 Task: Add Attachment from computer to Card Card0000000057 in Board Board0000000015 in Workspace WS0000000005 in Trello. Add Cover Purple to Card Card0000000057 in Board Board0000000015 in Workspace WS0000000005 in Trello. Add "Move Card To …" Button titled Button0000000057 to "top" of the list "To Do" to Card Card0000000057 in Board Board0000000015 in Workspace WS0000000005 in Trello. Add Description DS0000000057 to Card Card0000000057 in Board Board0000000015 in Workspace WS0000000005 in Trello. Add Comment CM0000000057 to Card Card0000000057 in Board Board0000000015 in Workspace WS0000000005 in Trello
Action: Mouse moved to (857, 470)
Screenshot: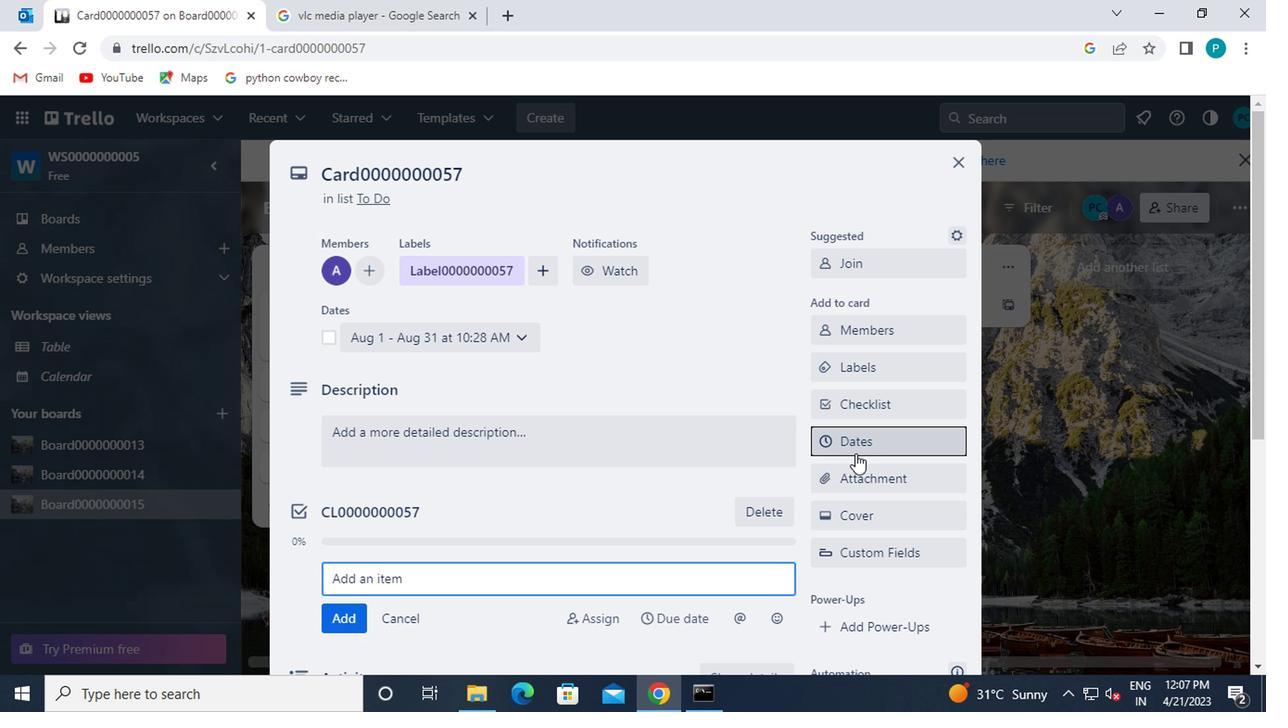 
Action: Mouse pressed left at (857, 470)
Screenshot: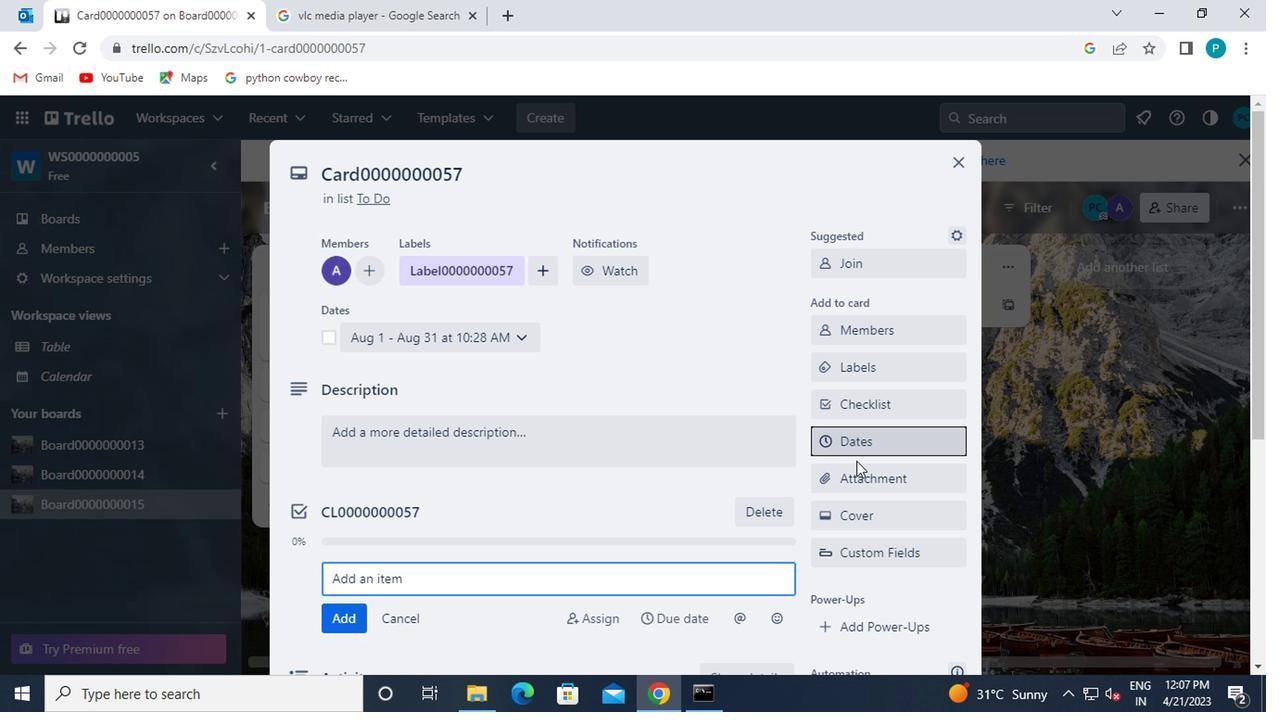 
Action: Mouse moved to (838, 201)
Screenshot: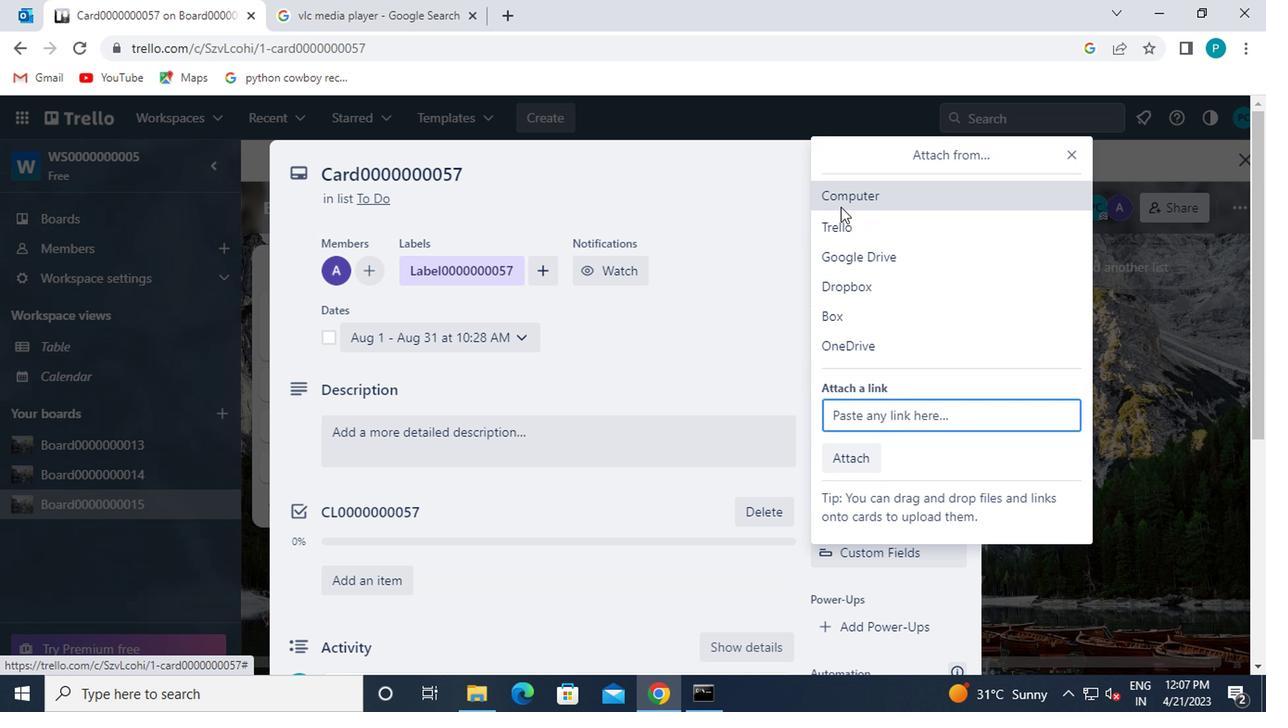 
Action: Mouse pressed left at (838, 201)
Screenshot: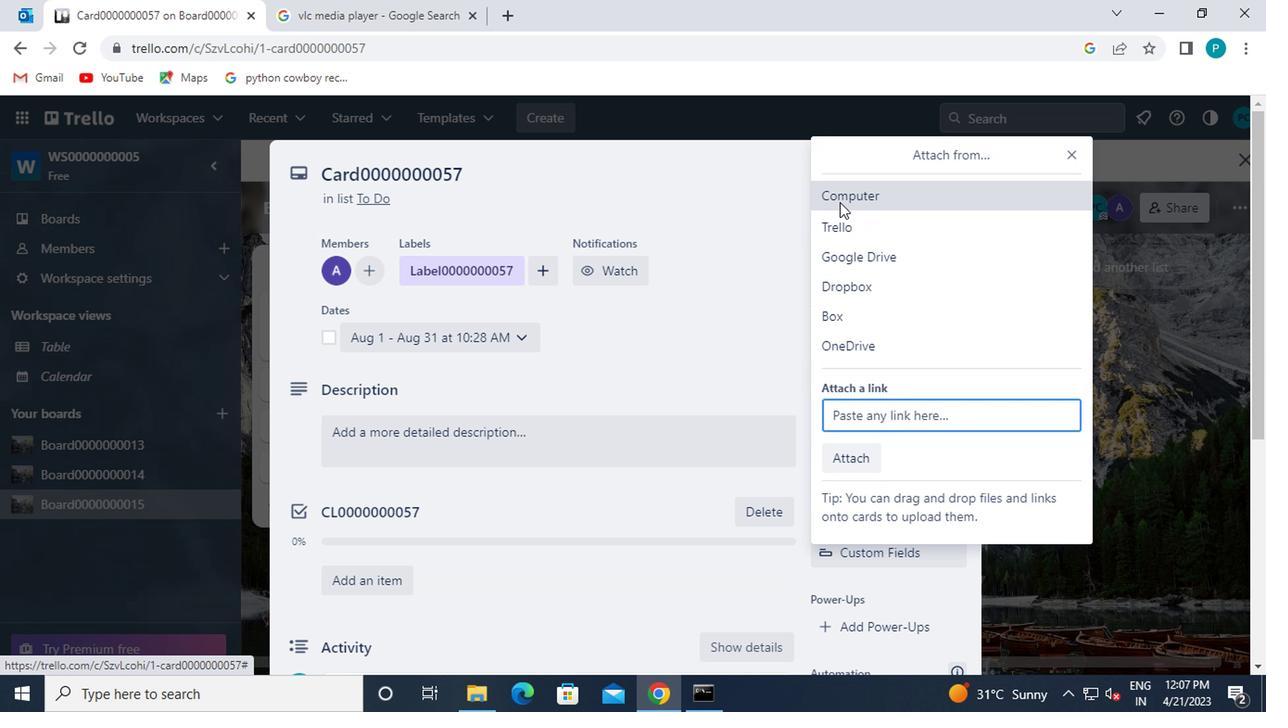 
Action: Mouse moved to (230, 138)
Screenshot: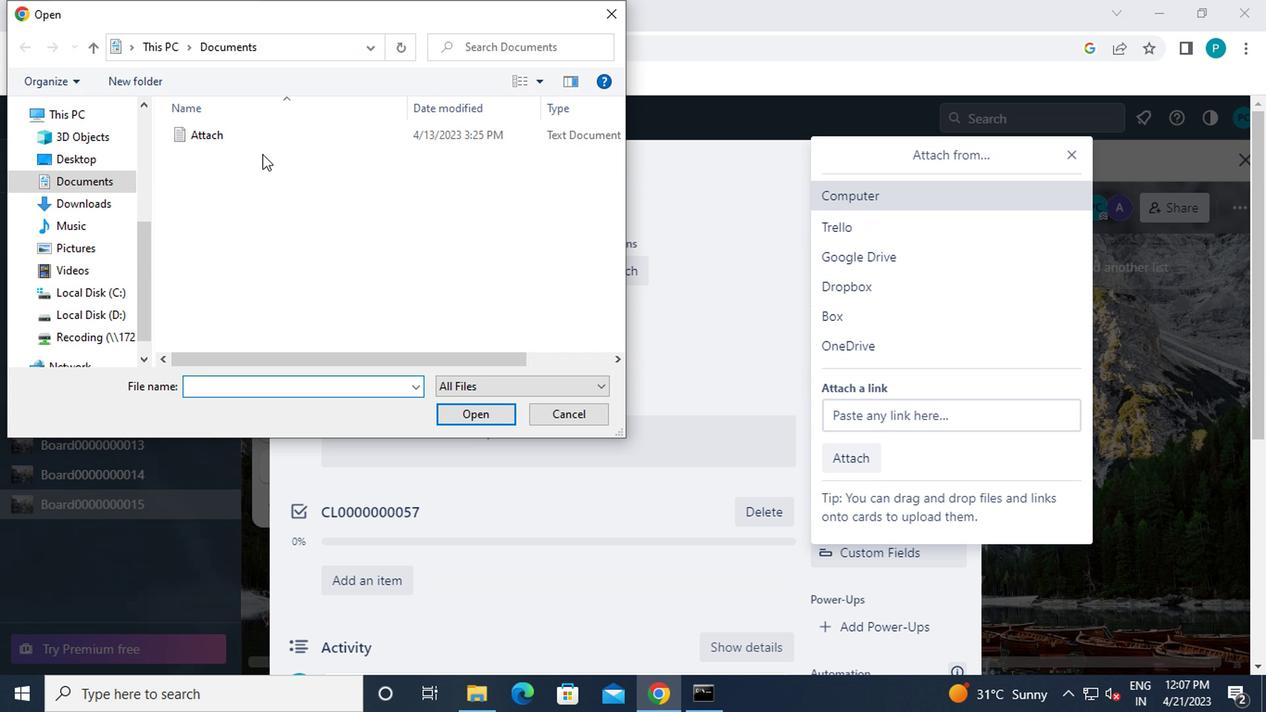 
Action: Mouse pressed left at (230, 138)
Screenshot: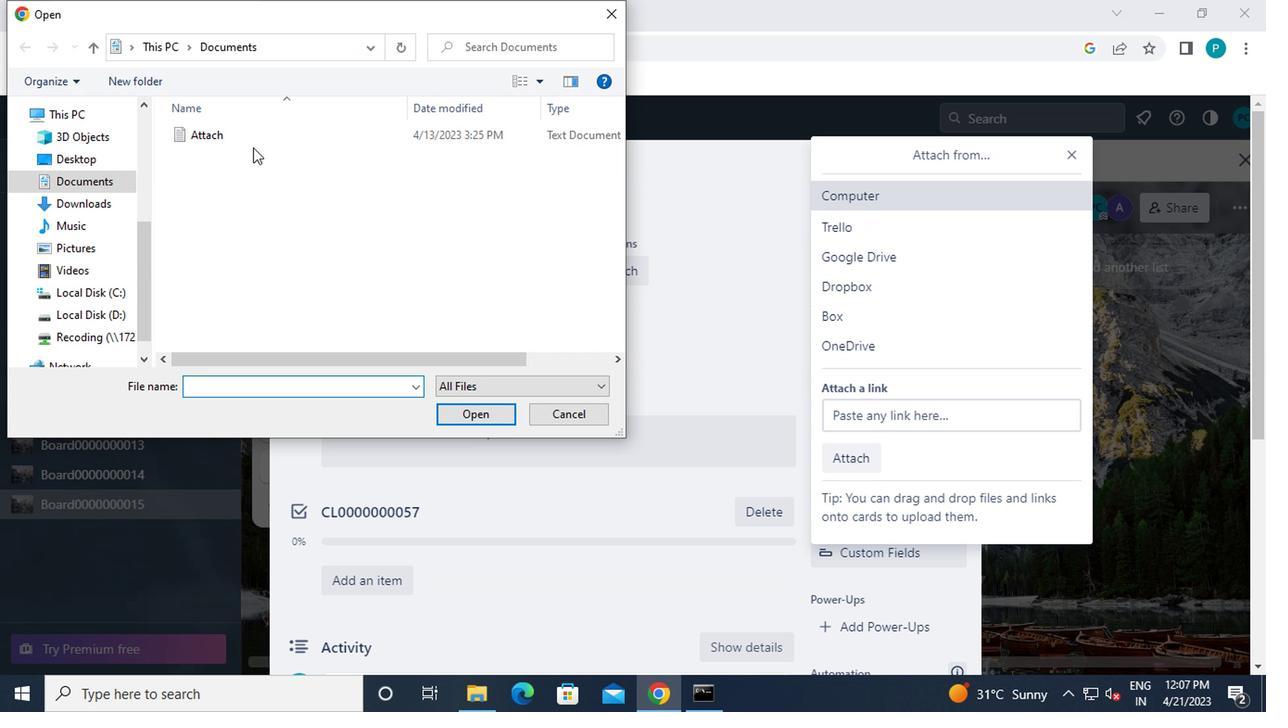 
Action: Mouse moved to (470, 423)
Screenshot: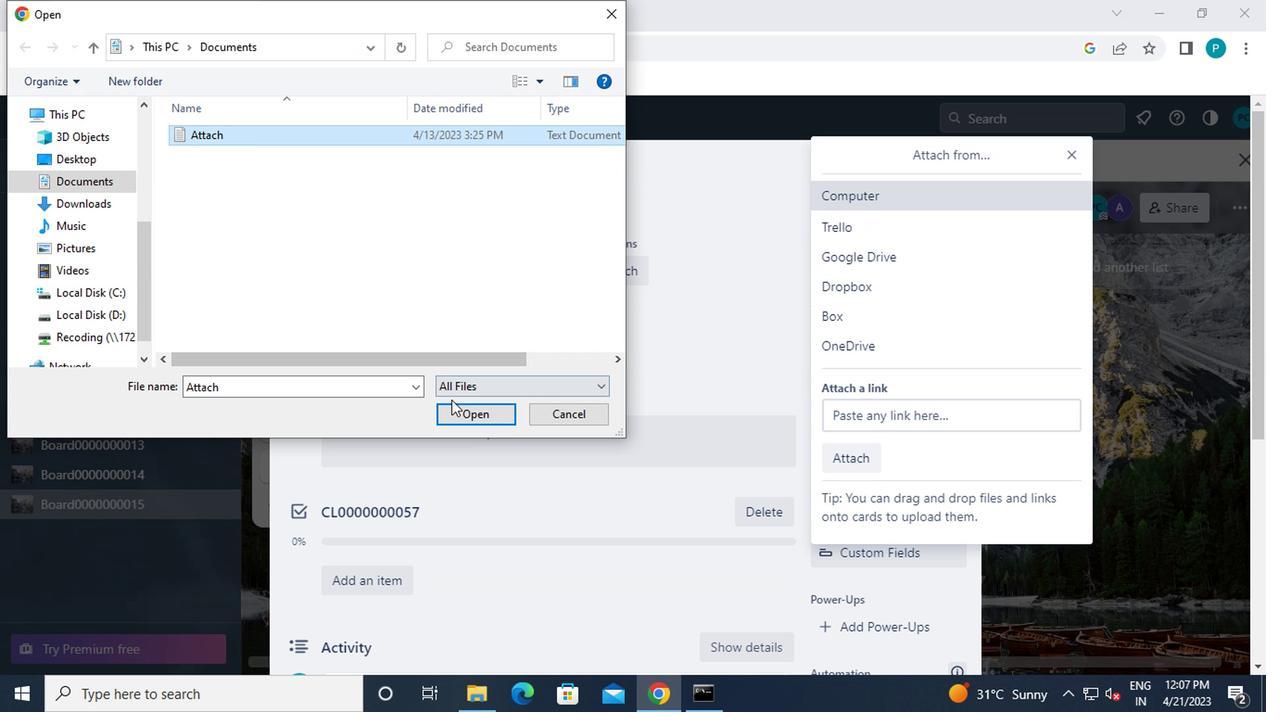 
Action: Mouse pressed left at (470, 423)
Screenshot: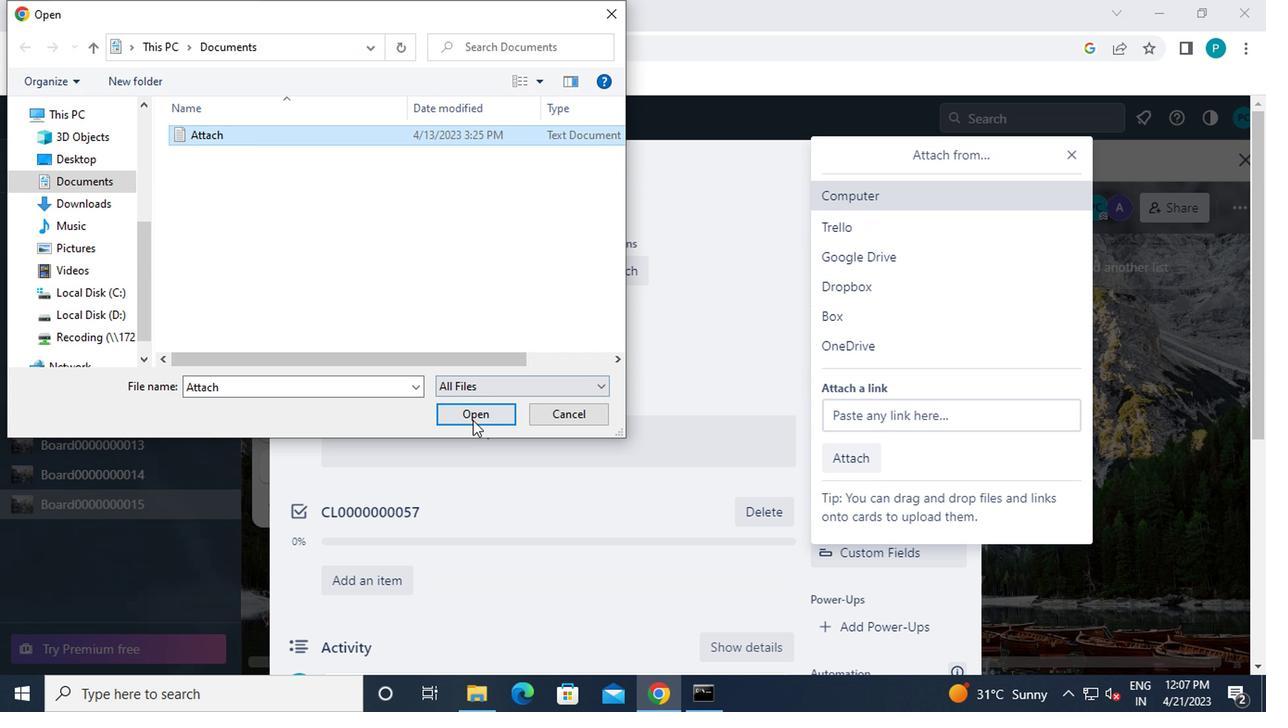 
Action: Mouse moved to (734, 439)
Screenshot: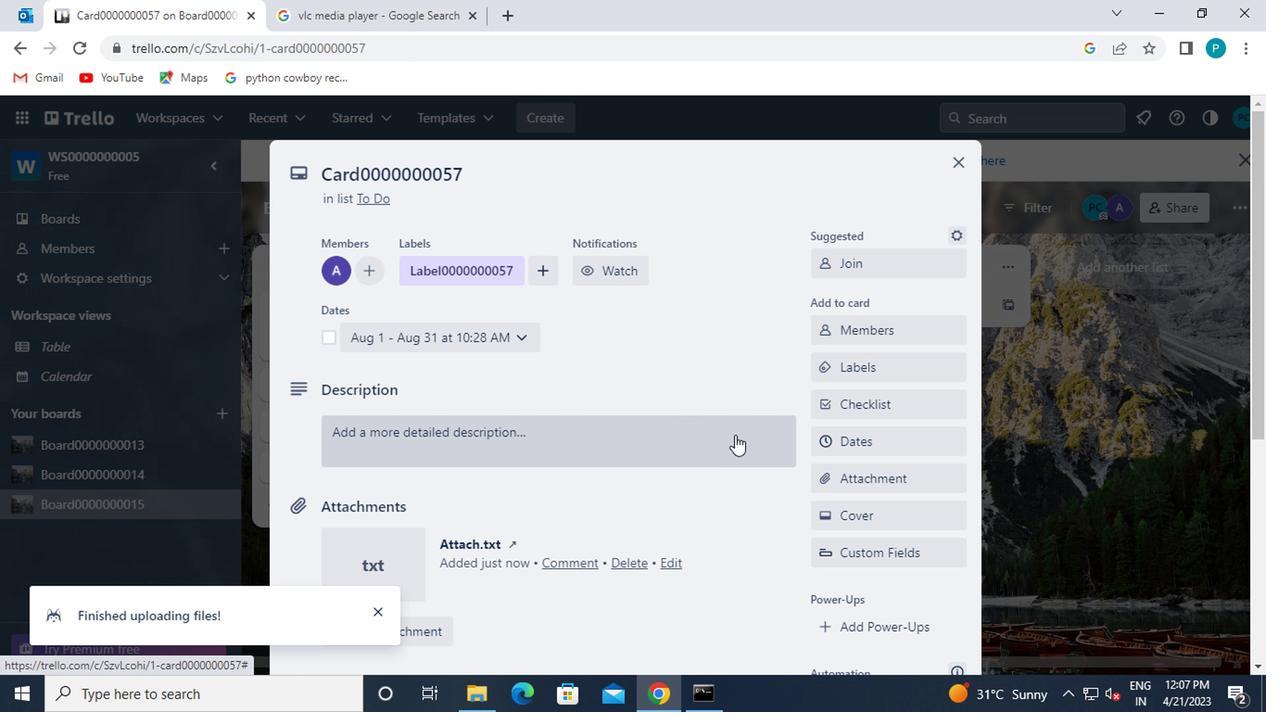 
Action: Mouse scrolled (734, 438) with delta (0, 0)
Screenshot: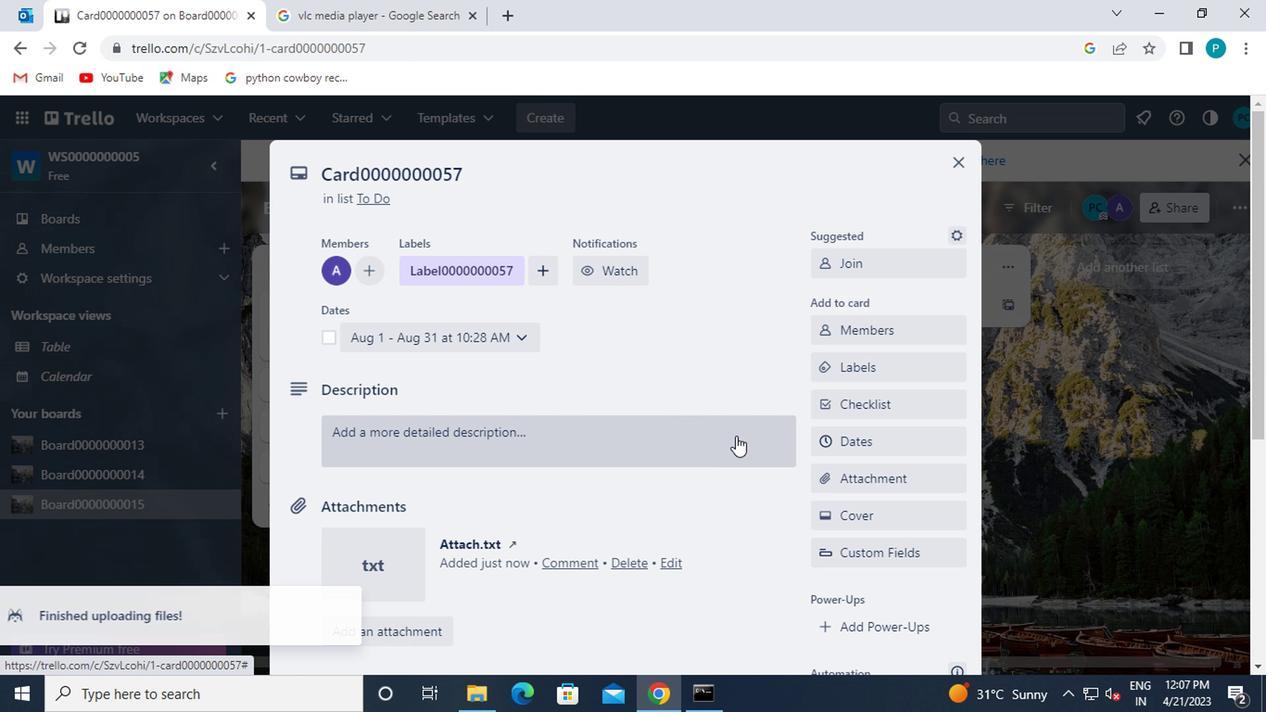 
Action: Mouse moved to (845, 411)
Screenshot: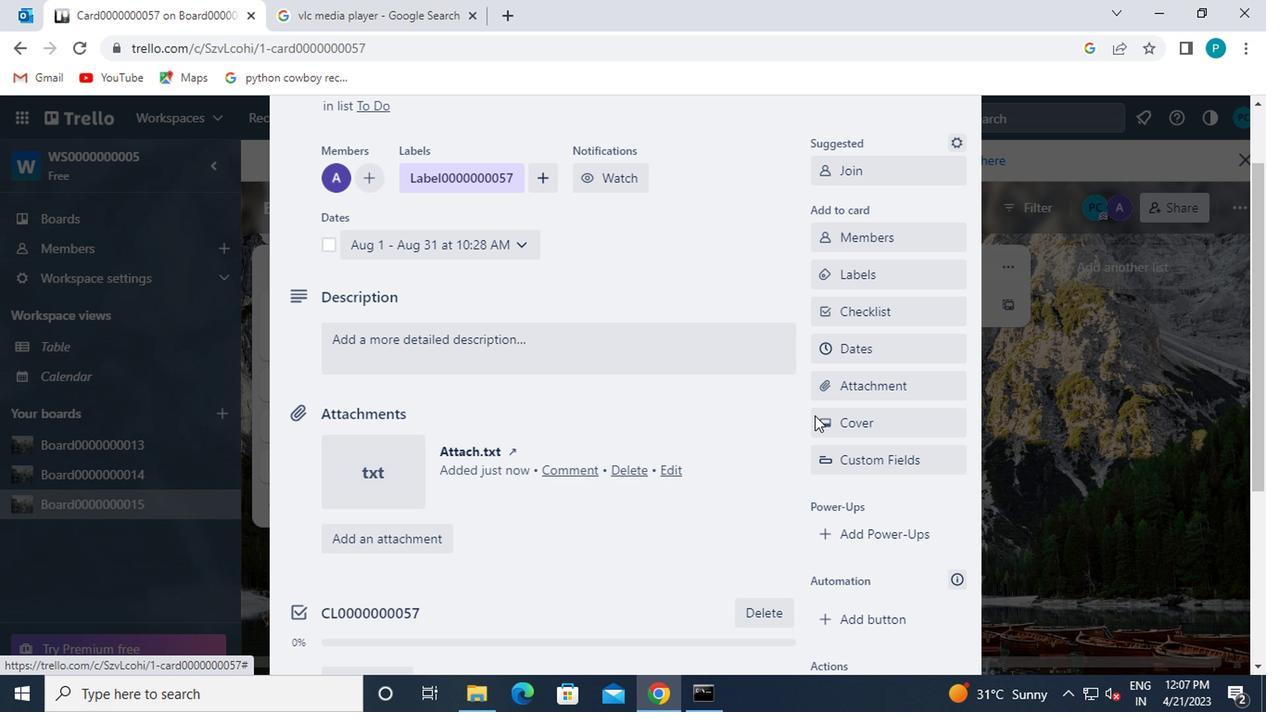 
Action: Mouse pressed left at (845, 411)
Screenshot: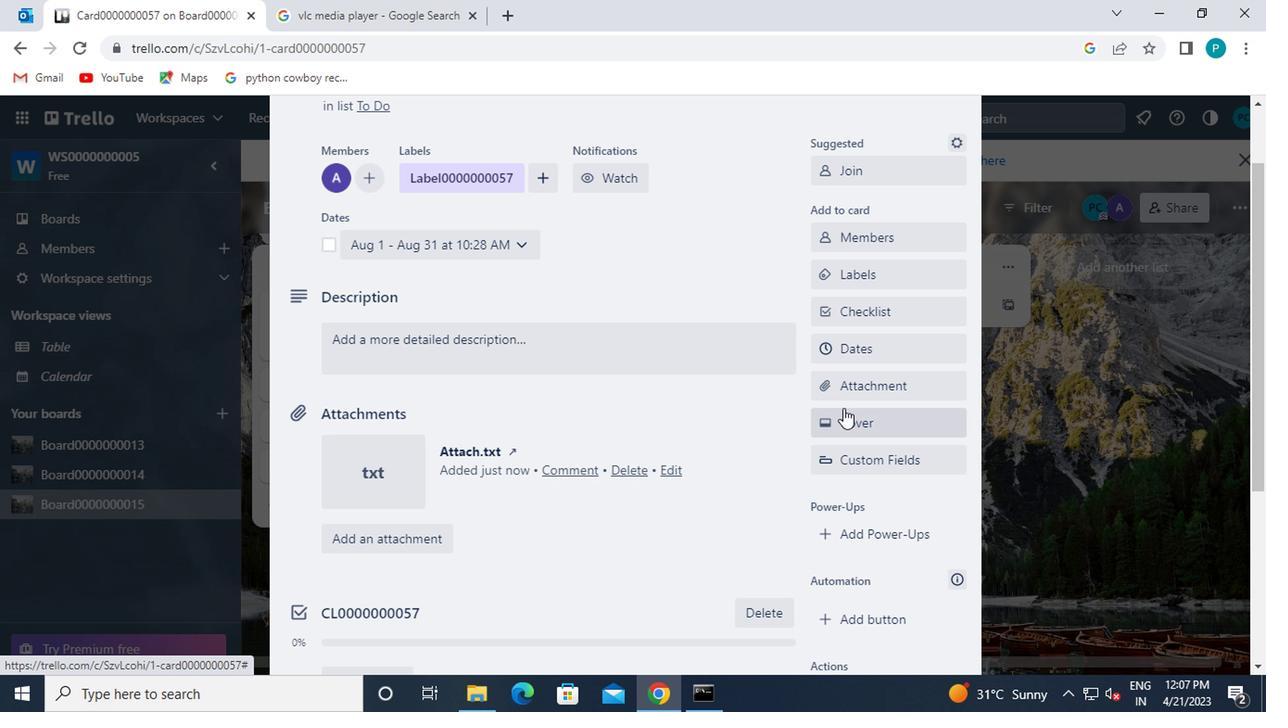 
Action: Mouse moved to (1054, 329)
Screenshot: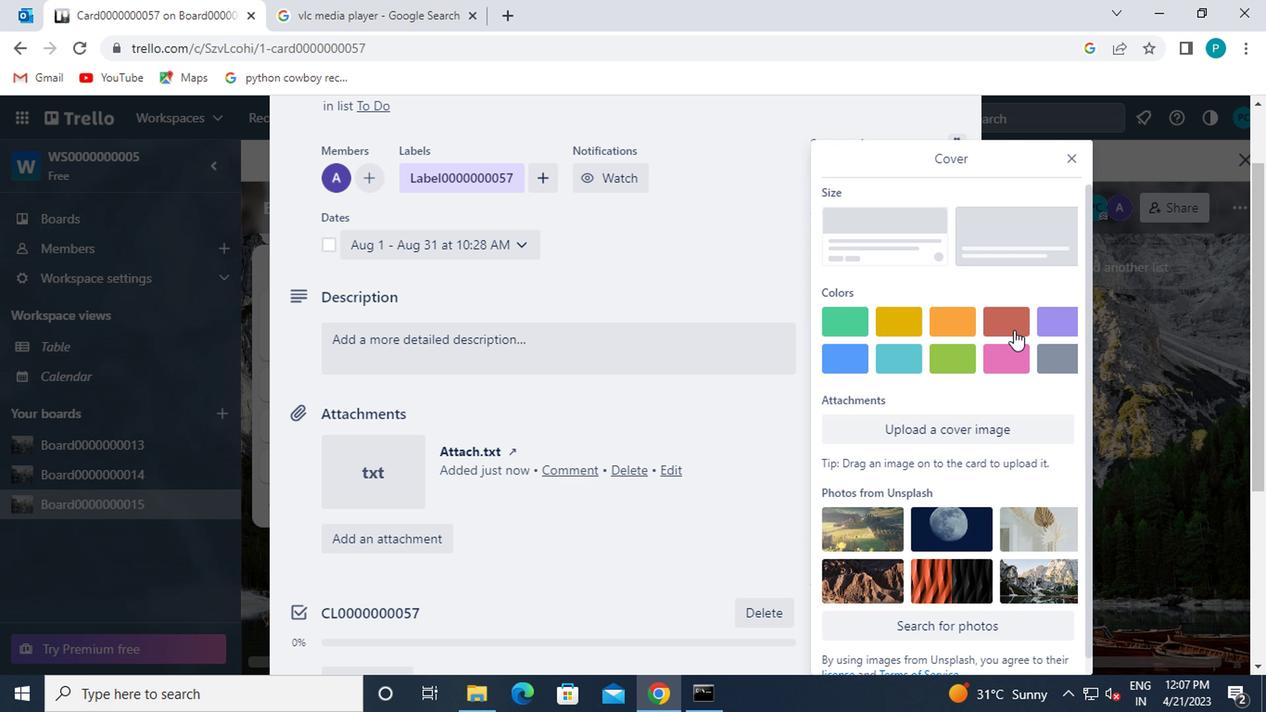 
Action: Mouse pressed left at (1054, 329)
Screenshot: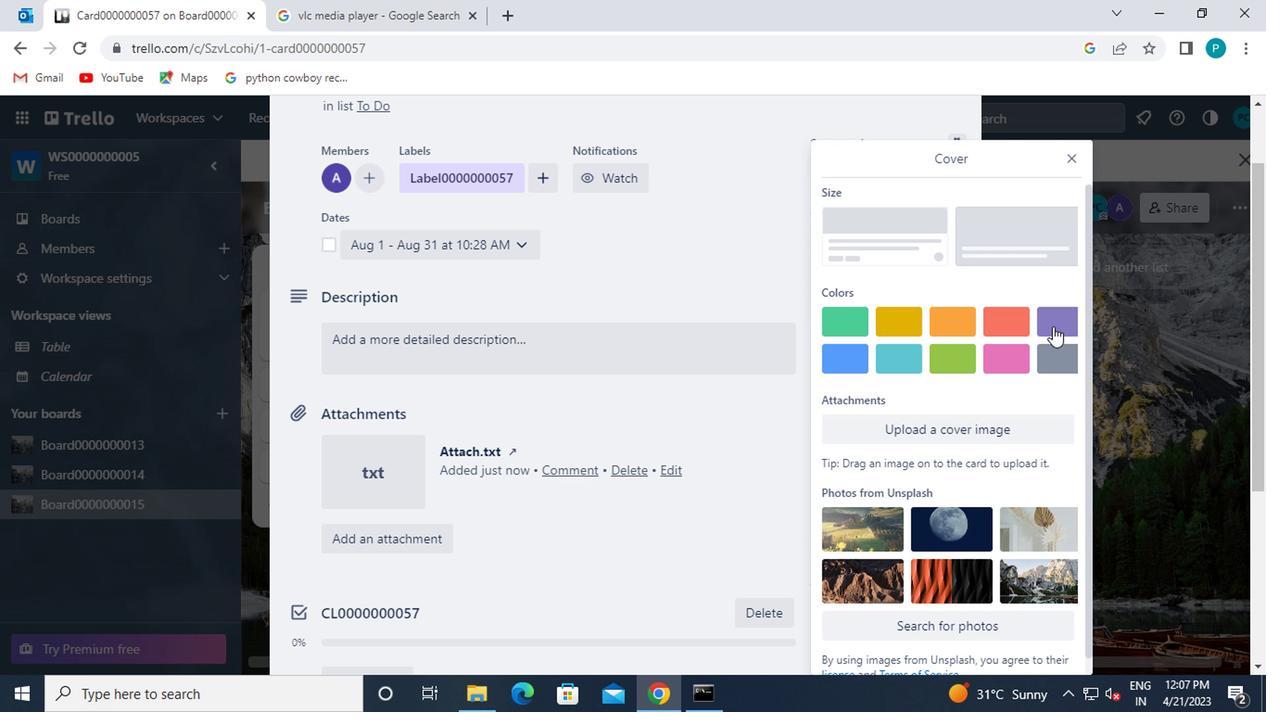 
Action: Mouse moved to (1075, 161)
Screenshot: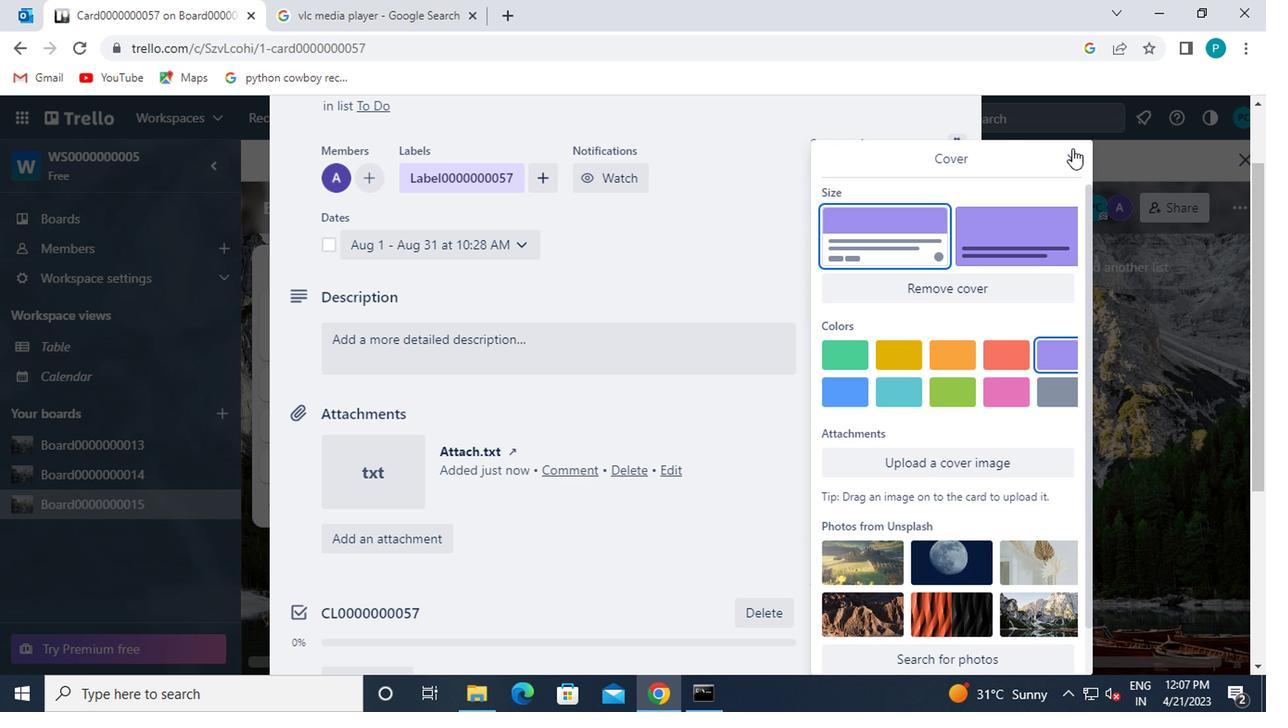 
Action: Mouse pressed left at (1075, 161)
Screenshot: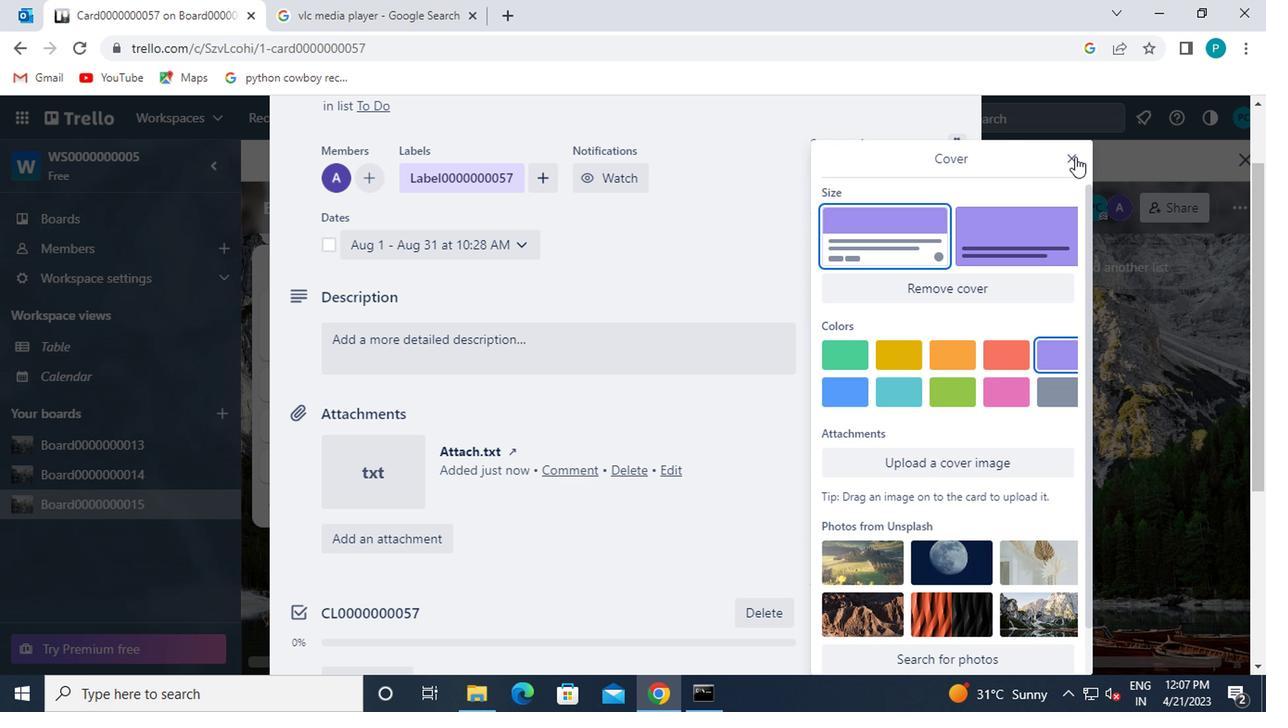 
Action: Mouse moved to (997, 324)
Screenshot: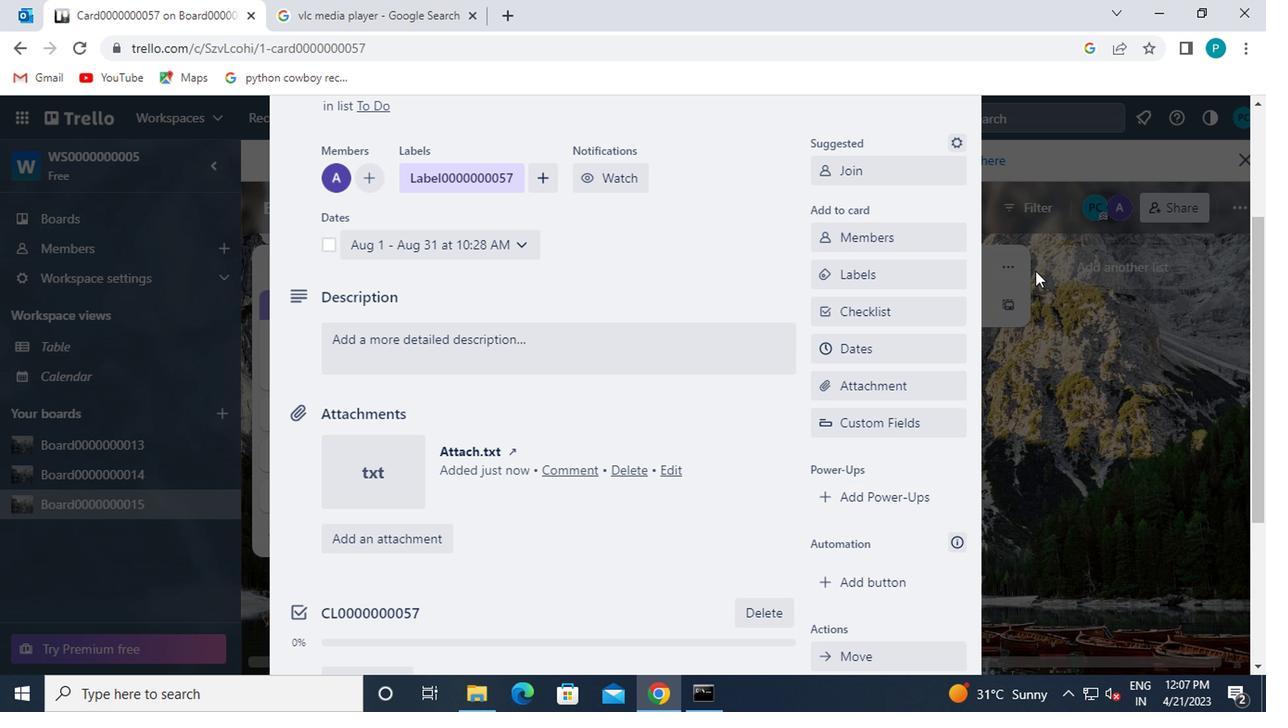 
Action: Mouse scrolled (997, 324) with delta (0, 0)
Screenshot: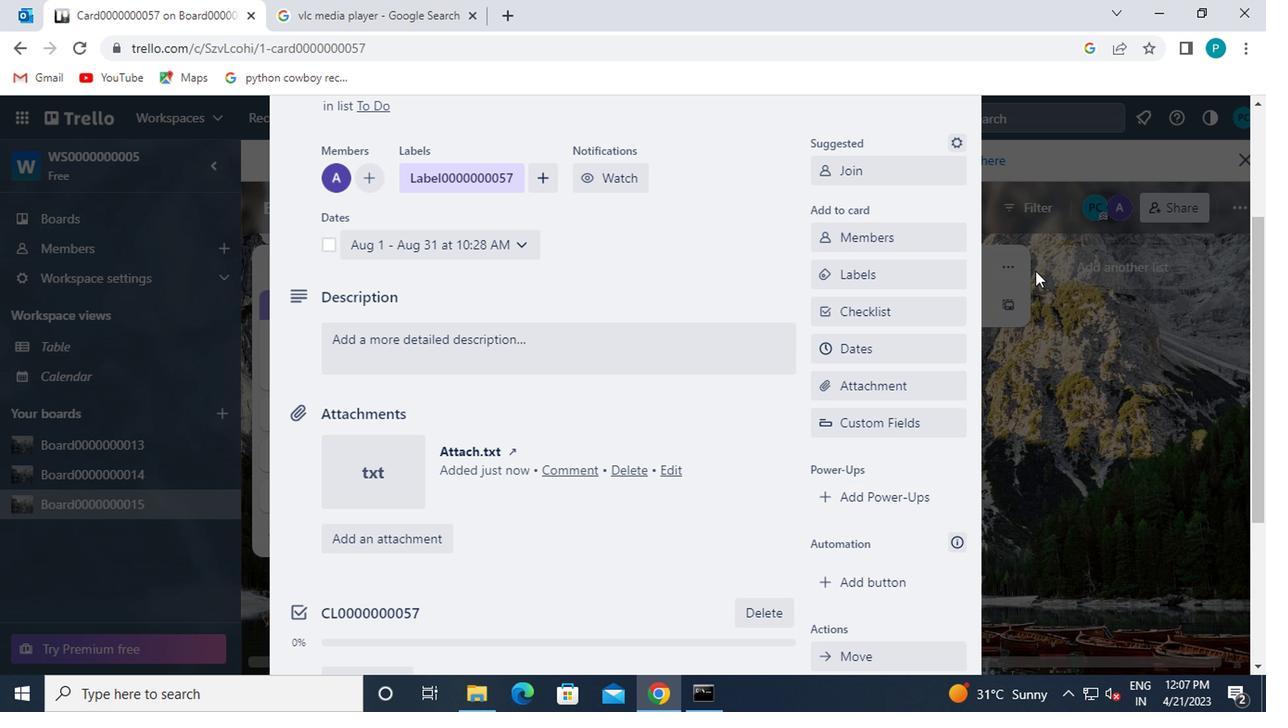 
Action: Mouse moved to (779, 351)
Screenshot: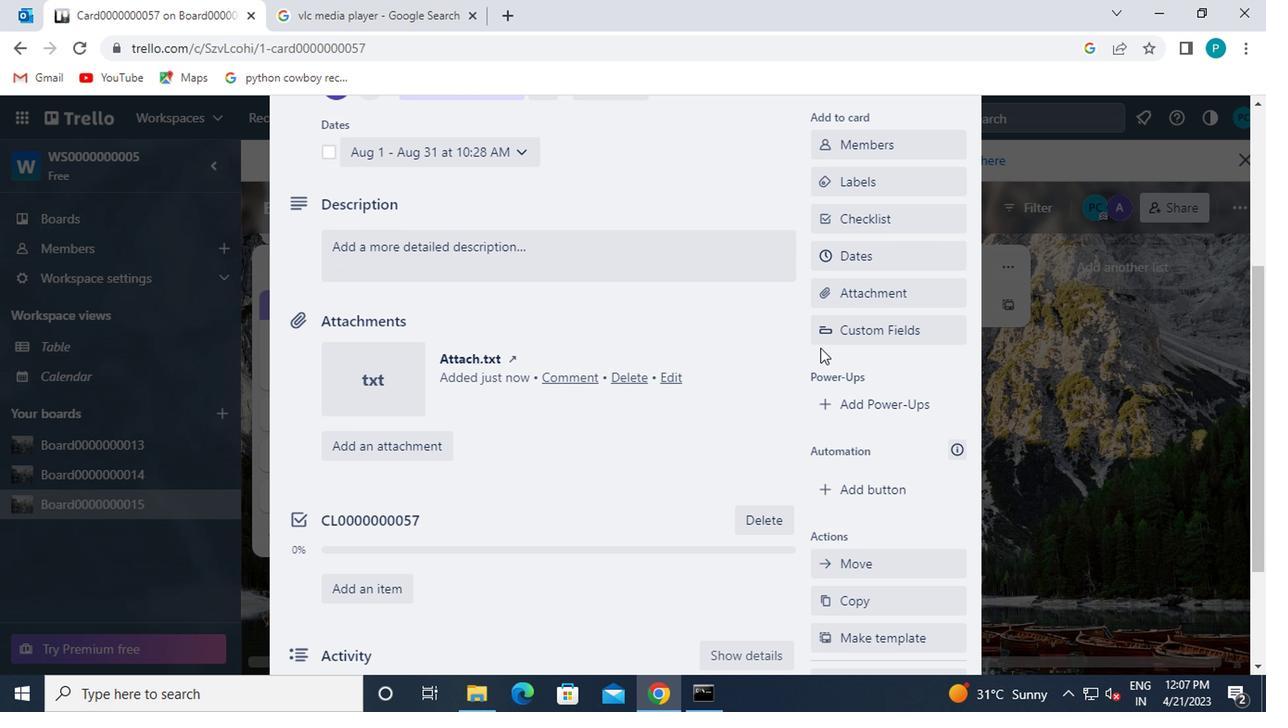 
Action: Mouse scrolled (779, 349) with delta (0, -1)
Screenshot: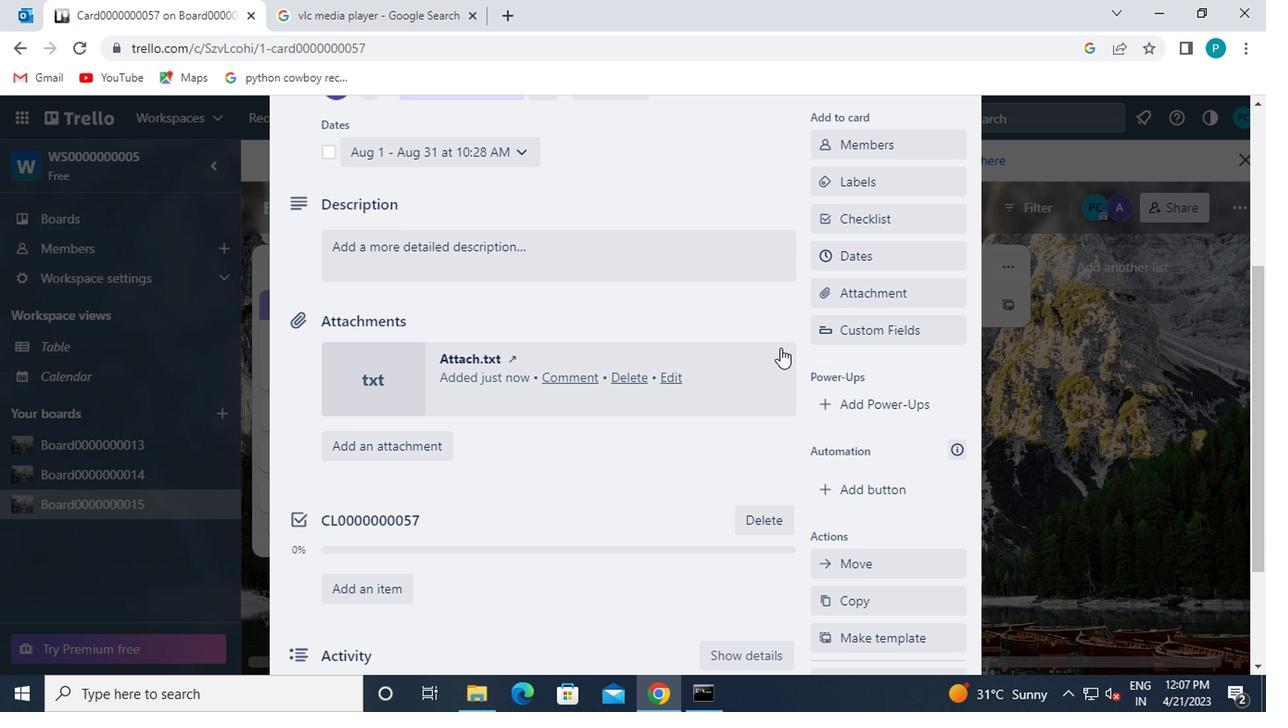 
Action: Mouse moved to (845, 395)
Screenshot: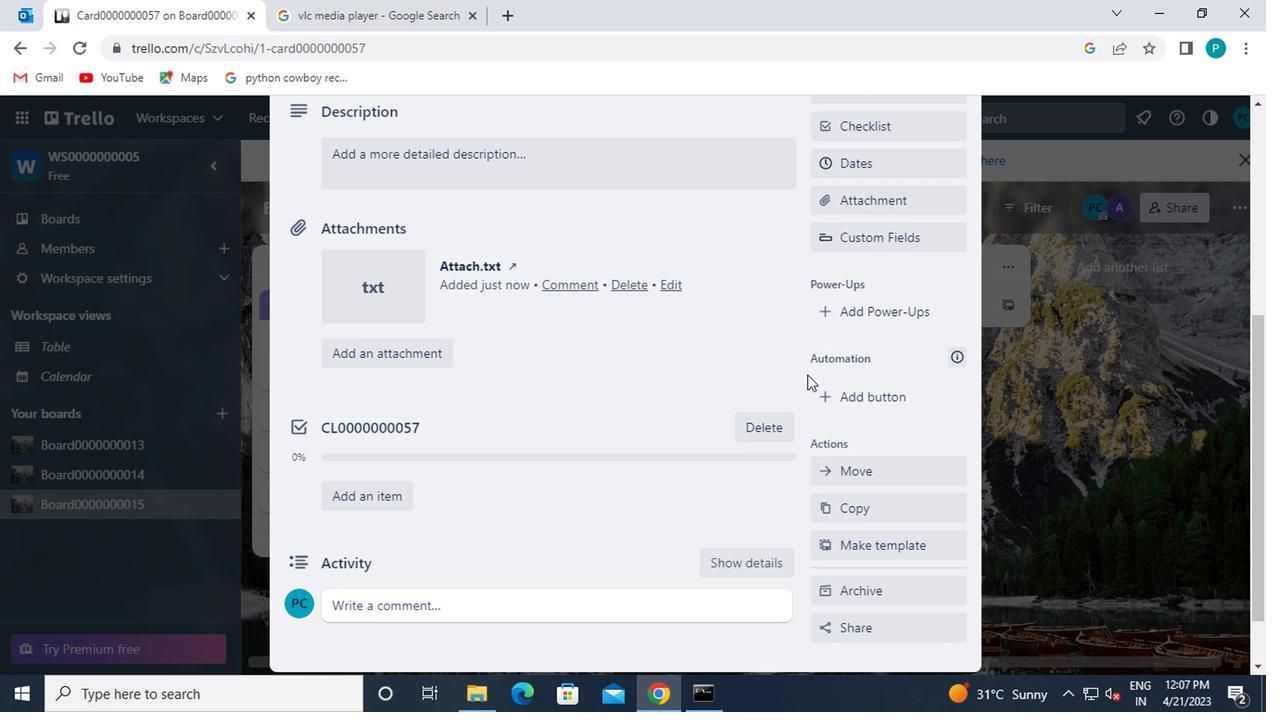 
Action: Mouse pressed left at (845, 395)
Screenshot: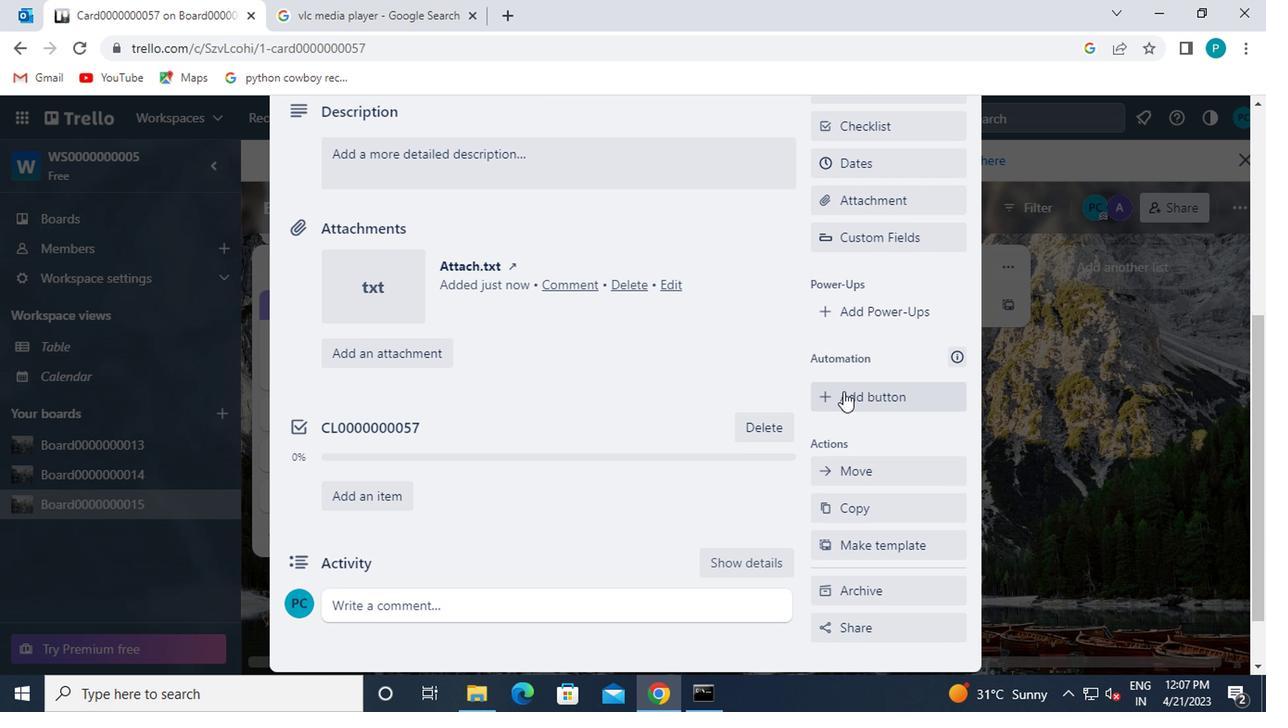 
Action: Mouse moved to (863, 234)
Screenshot: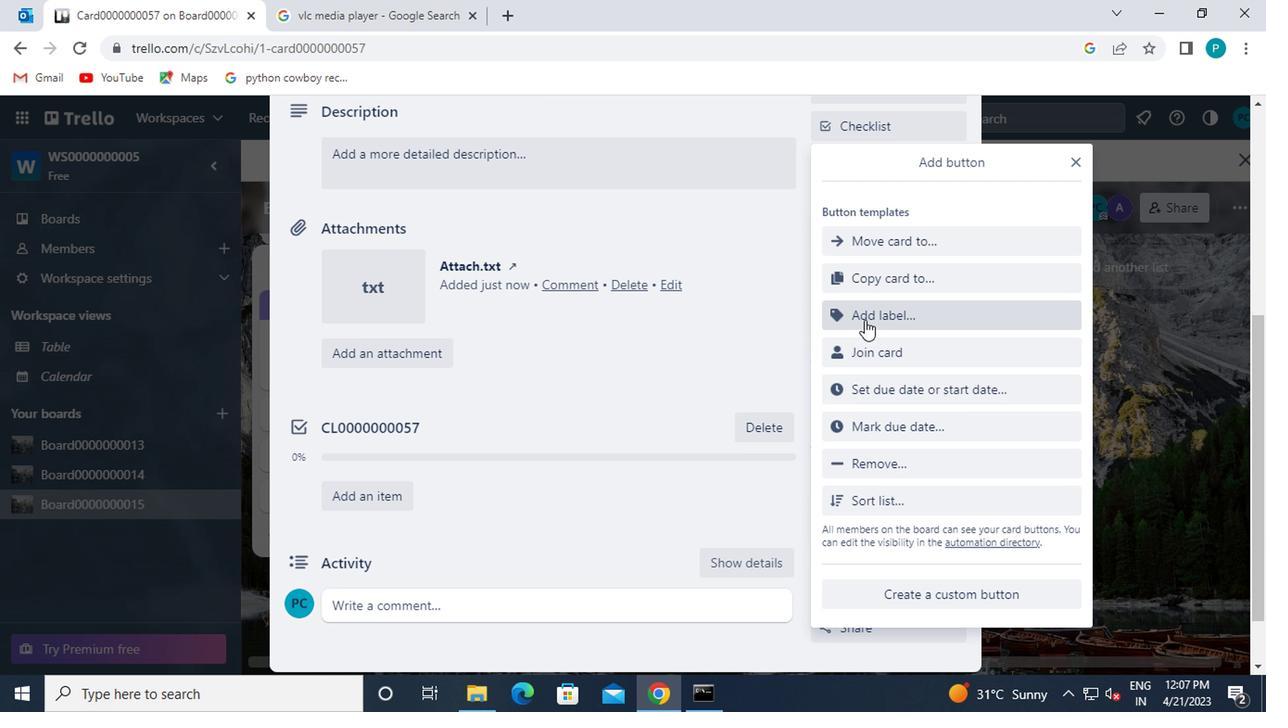 
Action: Mouse pressed left at (863, 234)
Screenshot: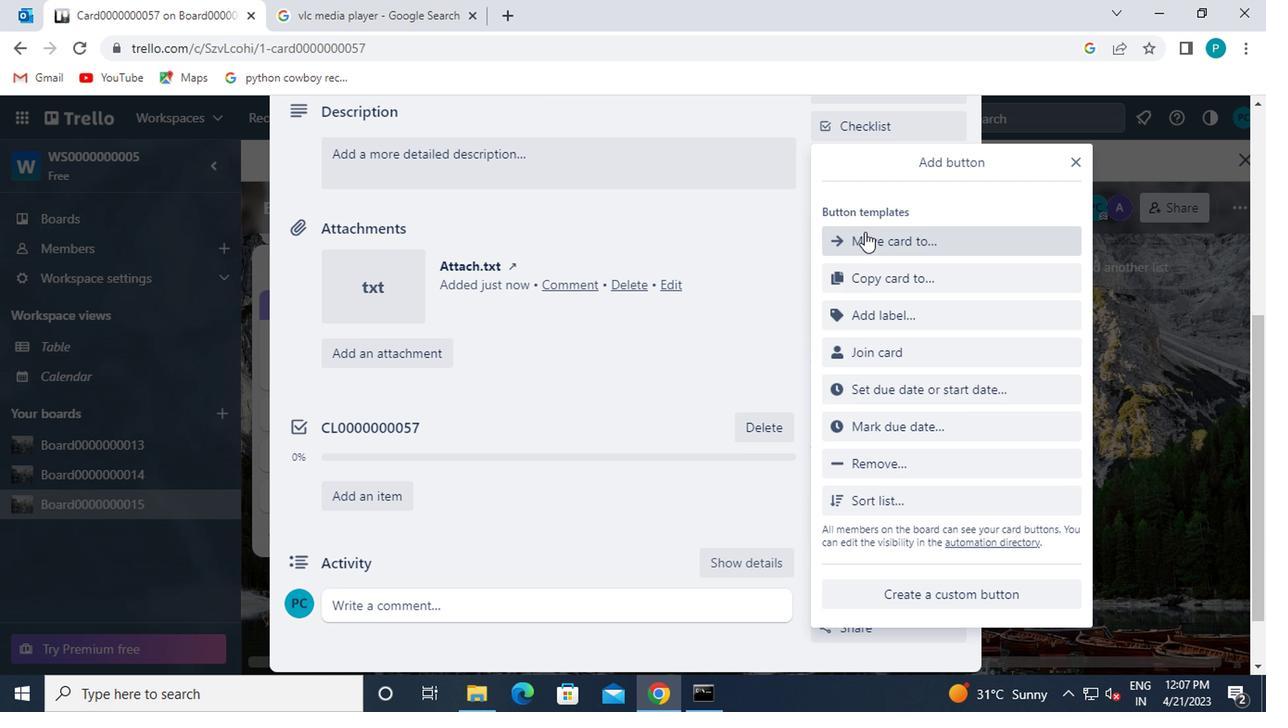 
Action: Mouse moved to (904, 234)
Screenshot: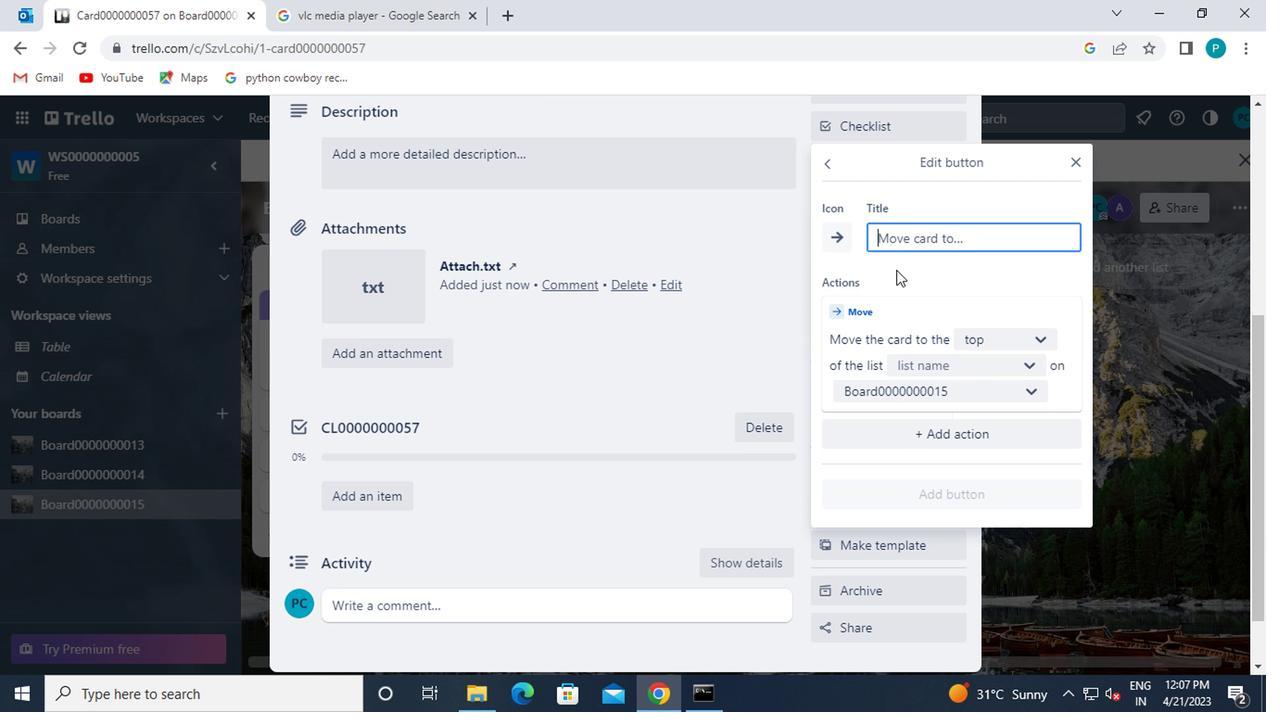 
Action: Mouse pressed left at (904, 234)
Screenshot: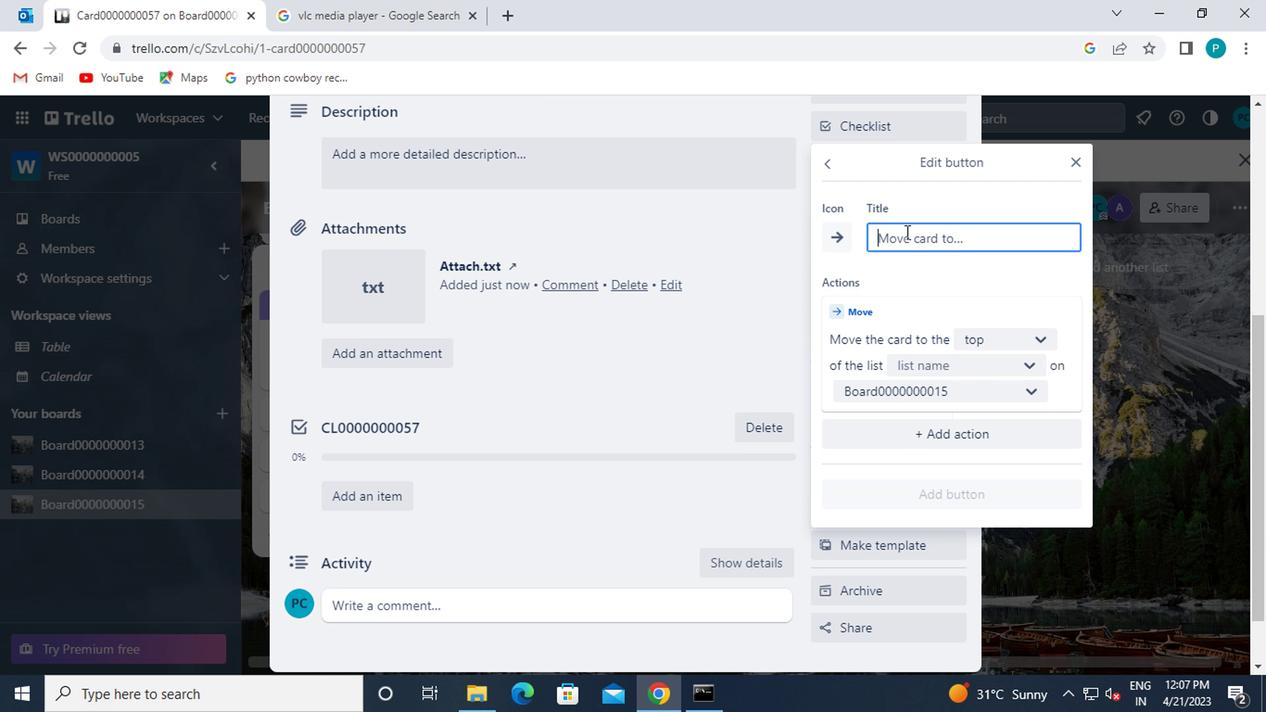 
Action: Mouse moved to (905, 232)
Screenshot: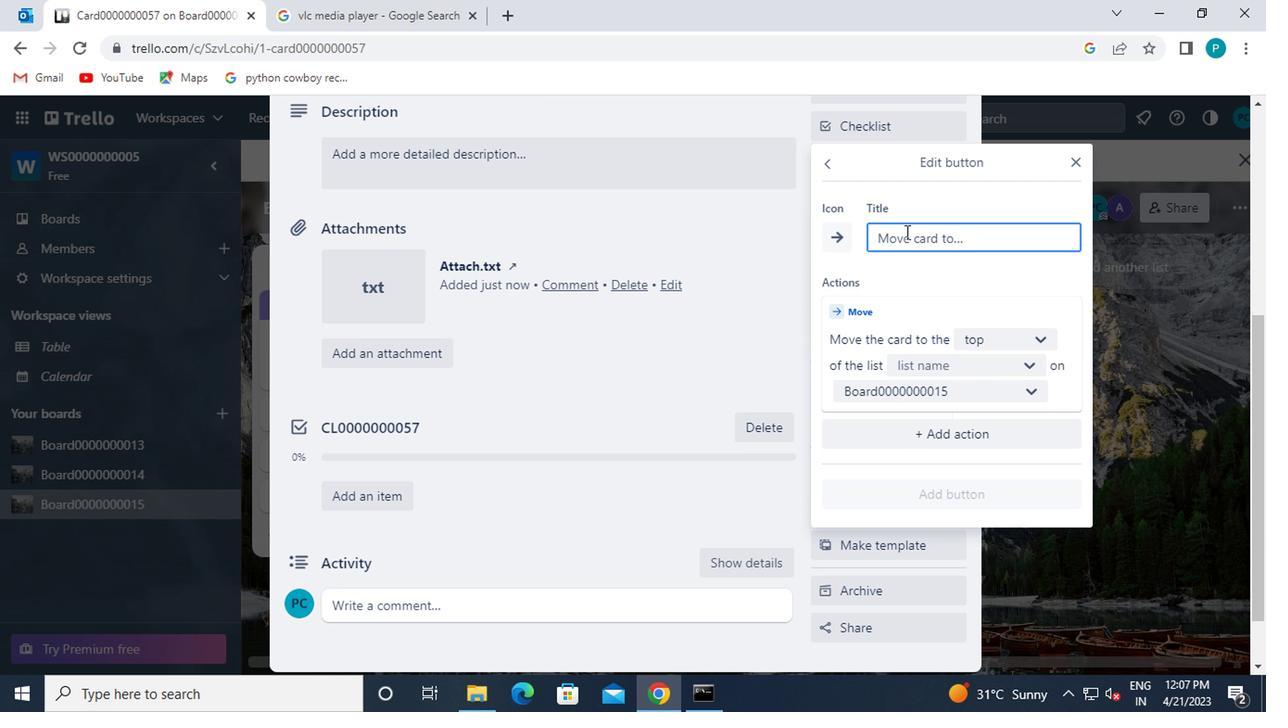 
Action: Key pressed b<Key.caps_lock>utton0000000057
Screenshot: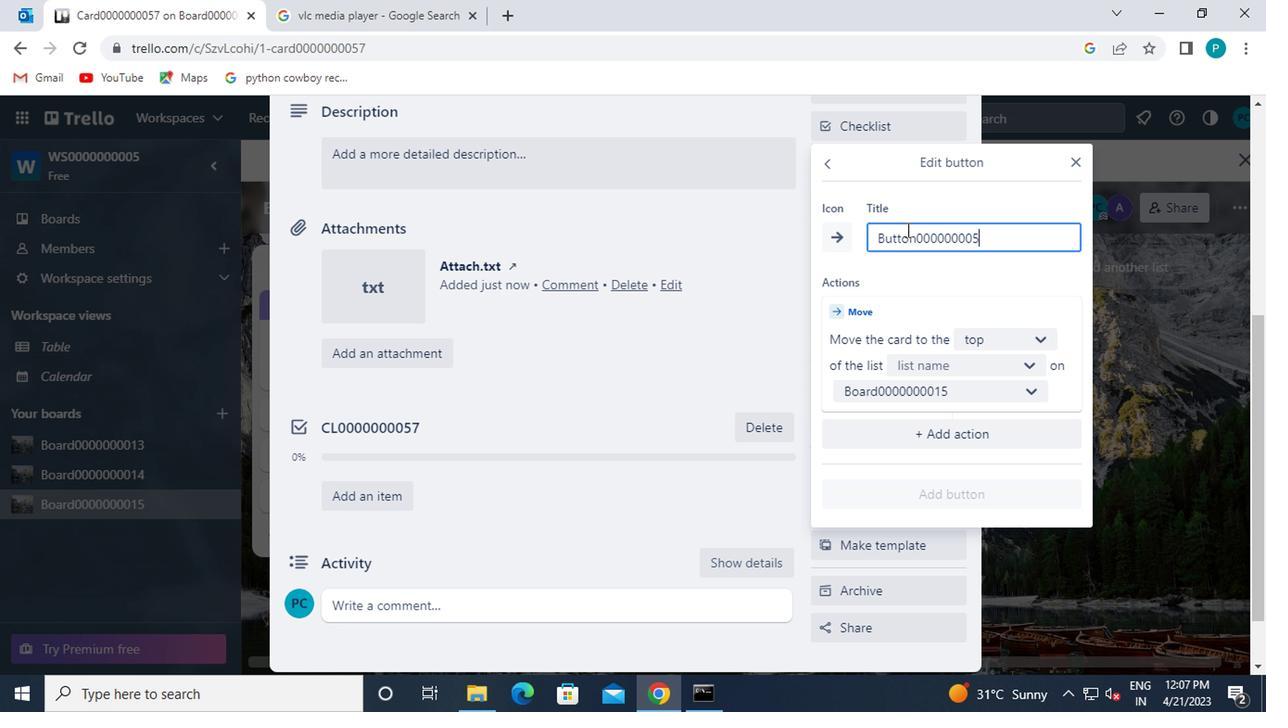 
Action: Mouse moved to (973, 351)
Screenshot: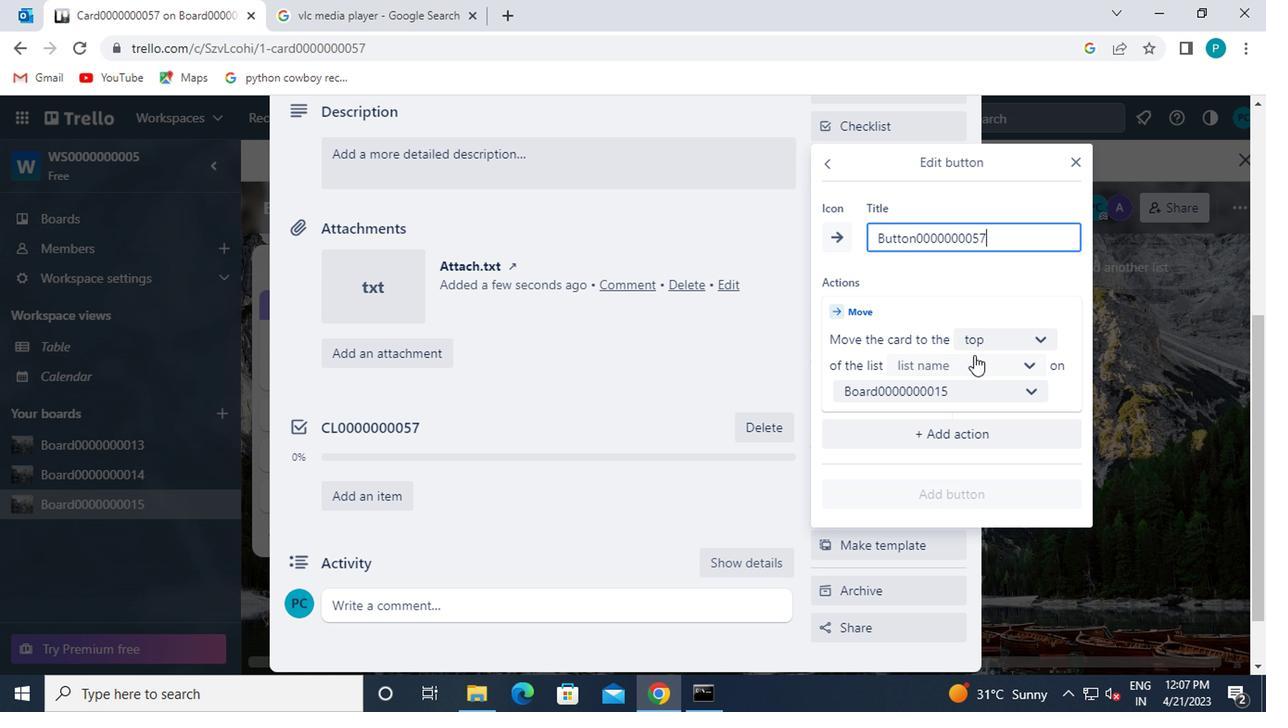 
Action: Mouse pressed left at (973, 351)
Screenshot: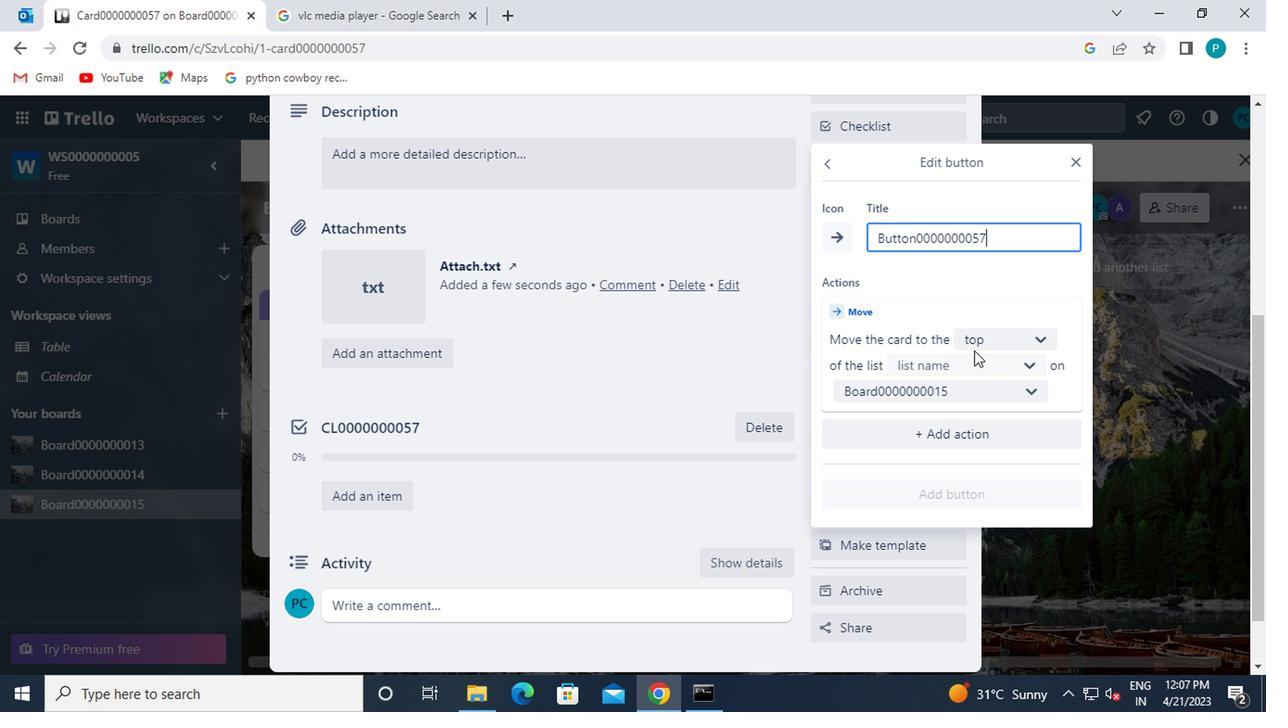 
Action: Mouse moved to (984, 376)
Screenshot: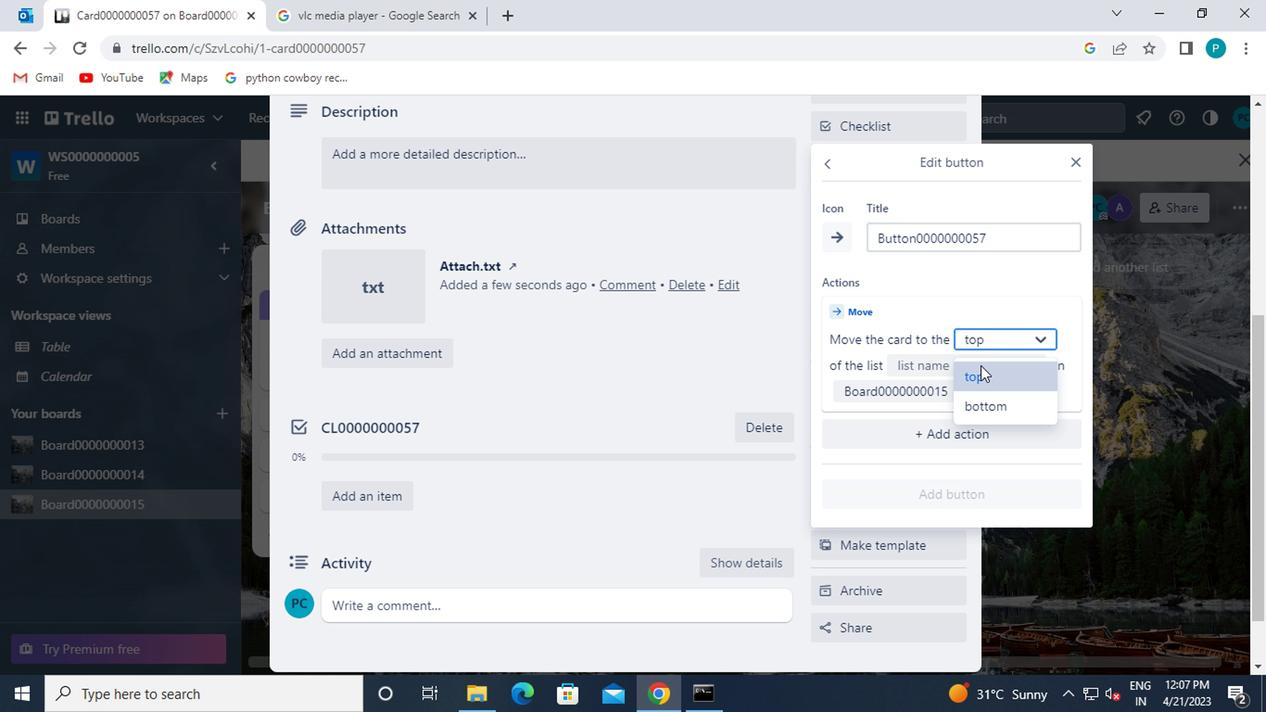 
Action: Mouse pressed left at (984, 376)
Screenshot: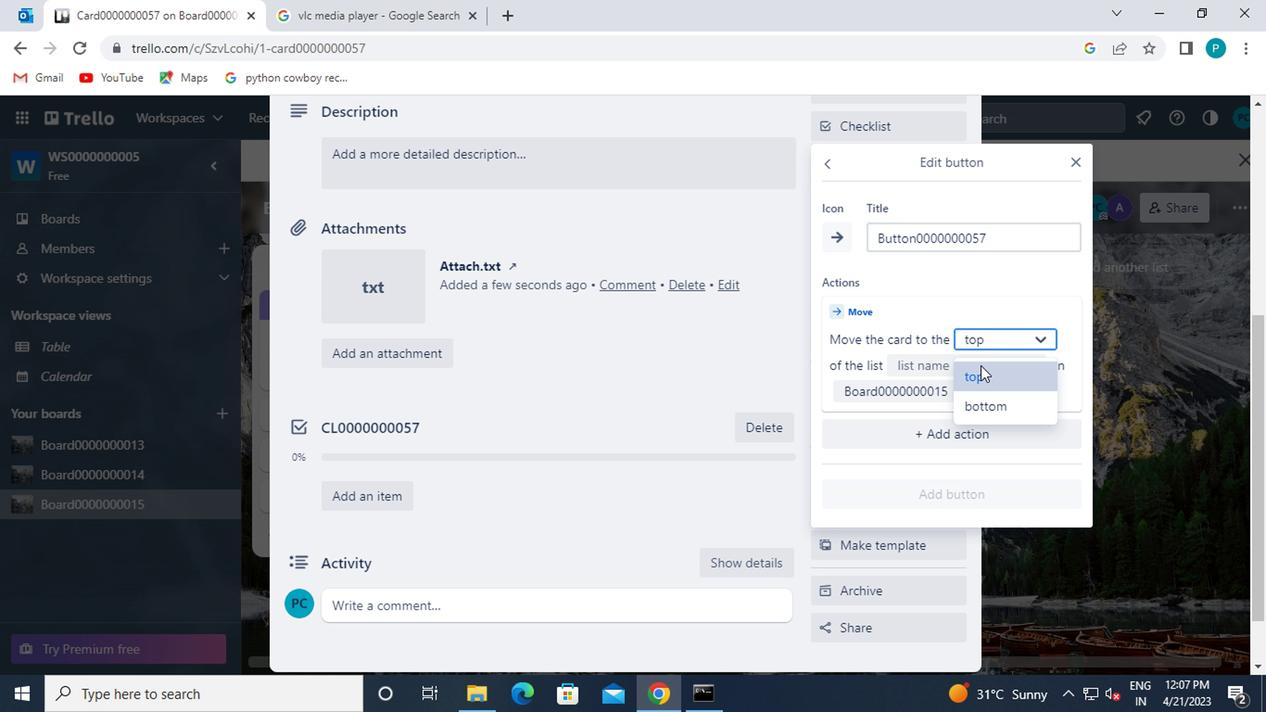 
Action: Mouse moved to (950, 366)
Screenshot: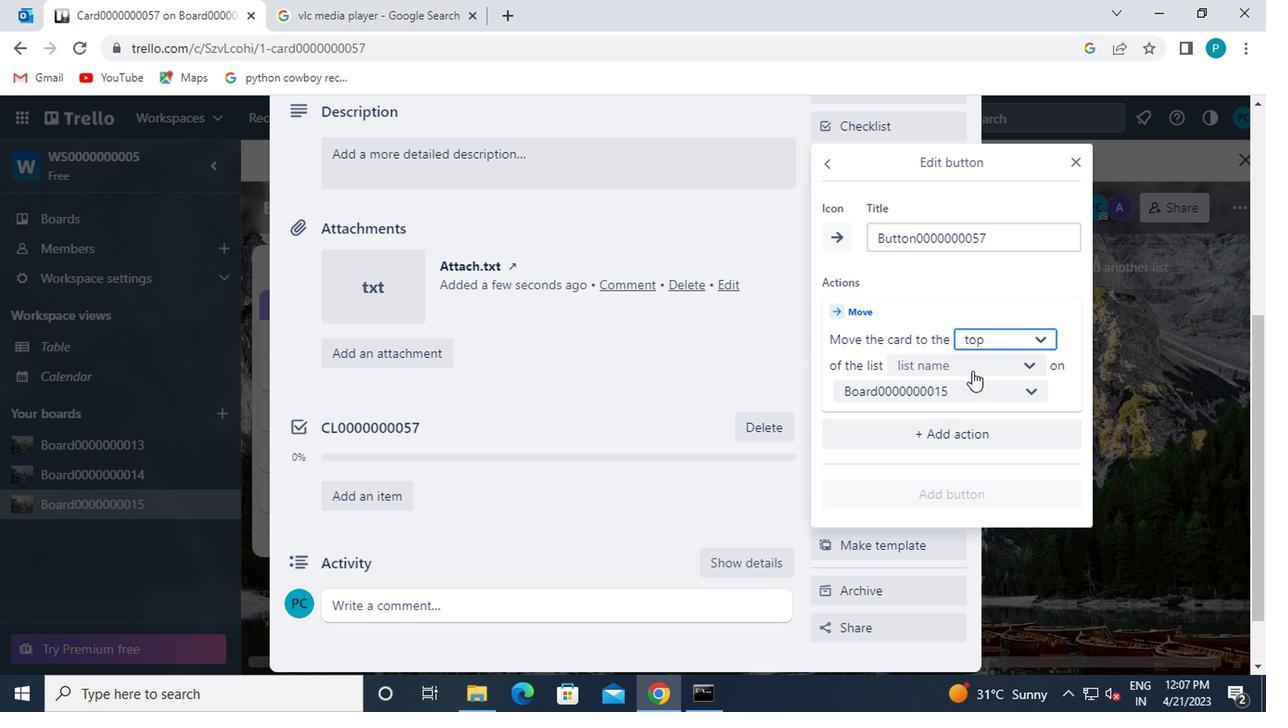 
Action: Mouse pressed left at (950, 366)
Screenshot: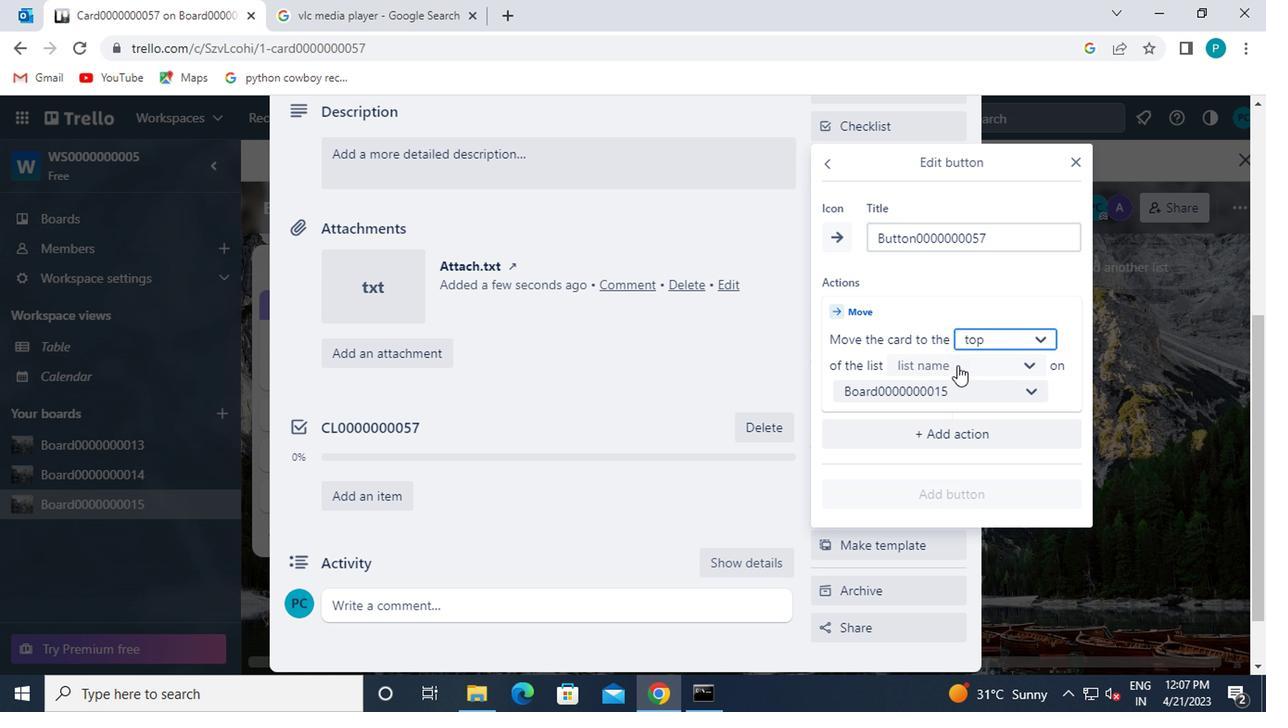 
Action: Mouse moved to (950, 416)
Screenshot: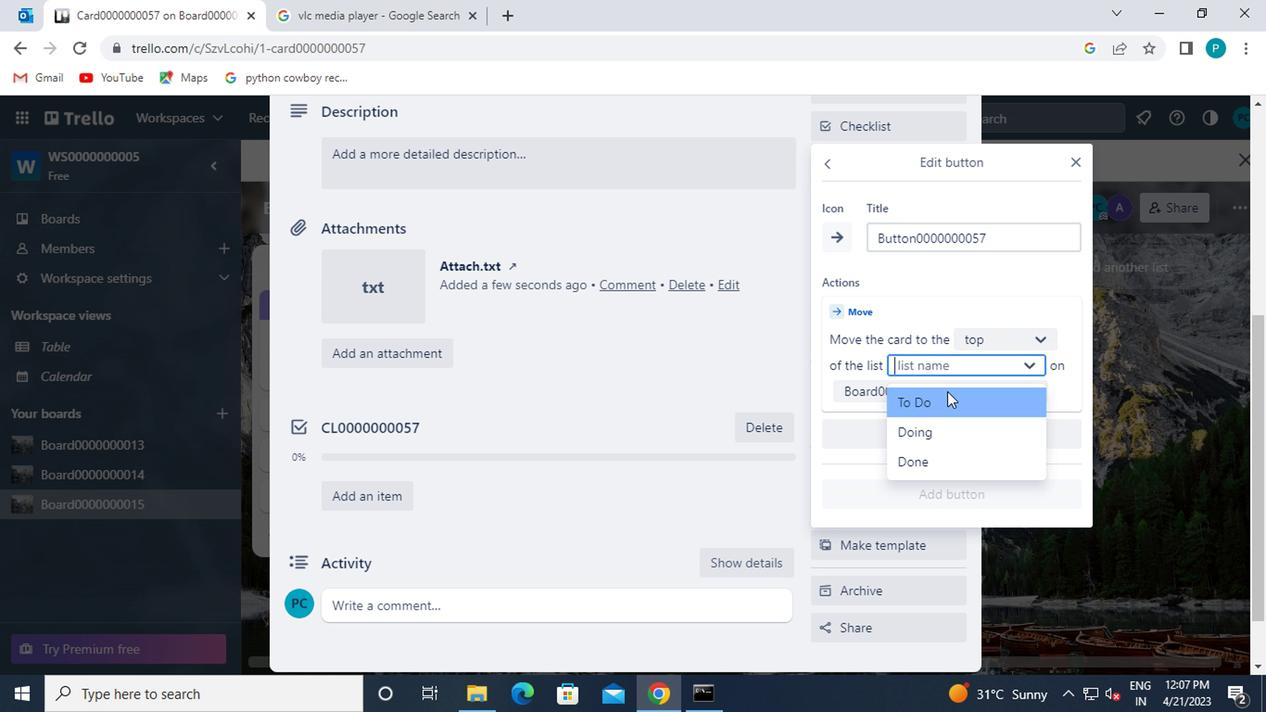 
Action: Mouse pressed left at (950, 416)
Screenshot: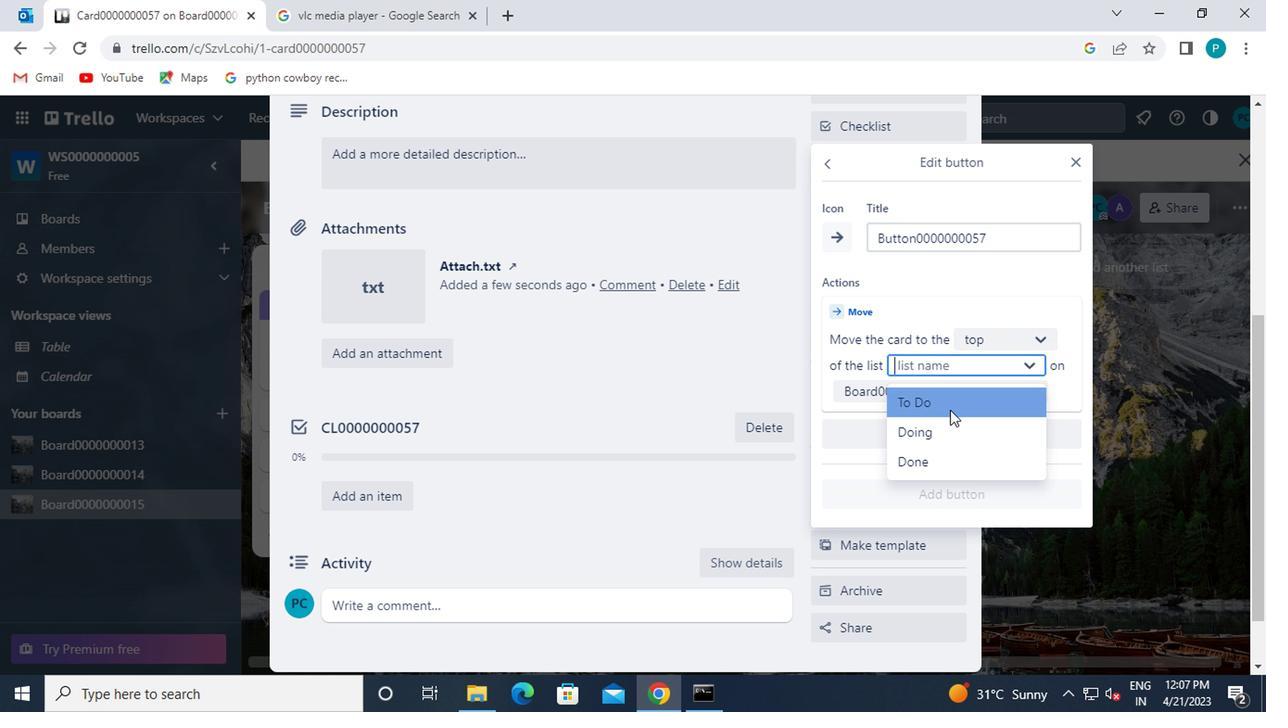 
Action: Mouse moved to (915, 469)
Screenshot: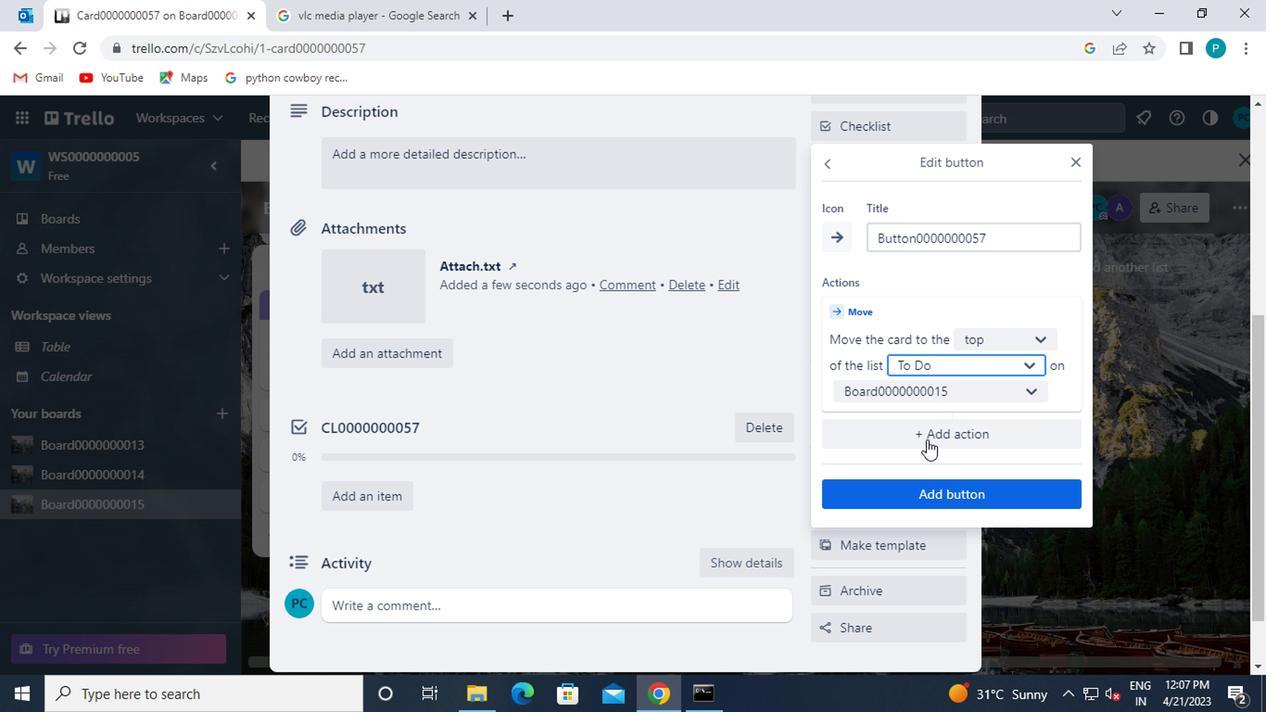 
Action: Mouse scrolled (915, 468) with delta (0, 0)
Screenshot: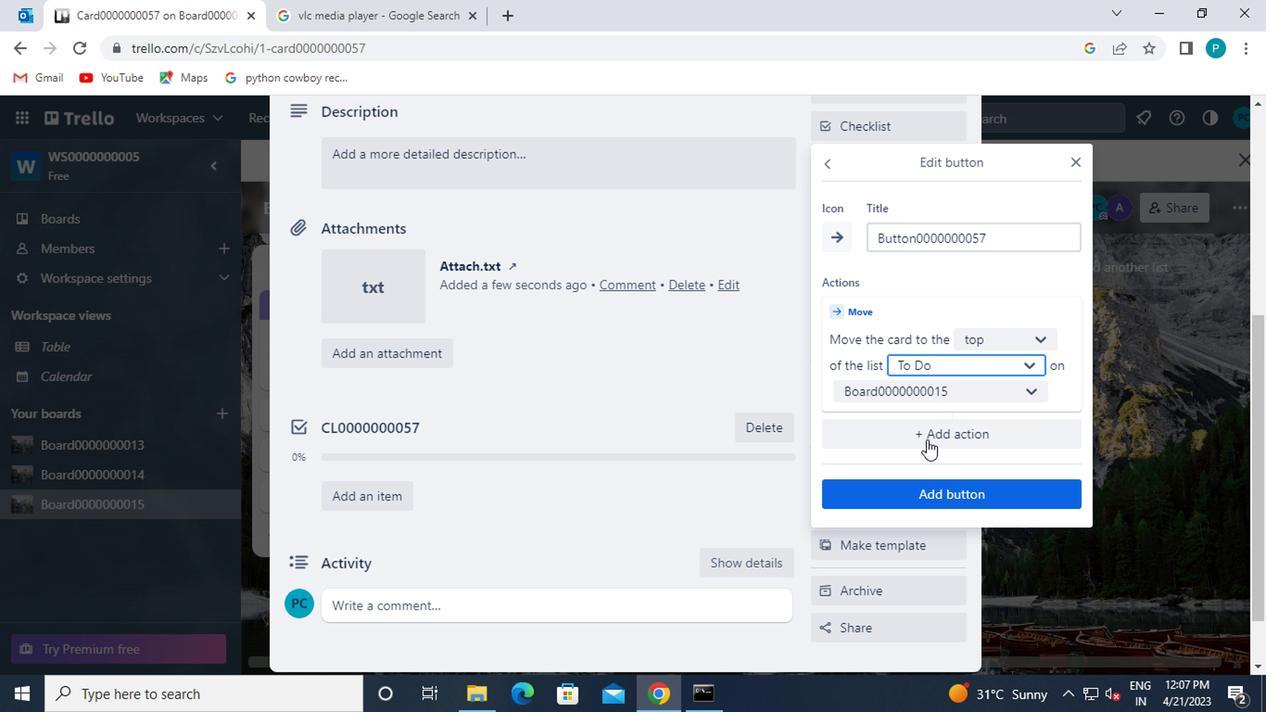 
Action: Mouse moved to (929, 490)
Screenshot: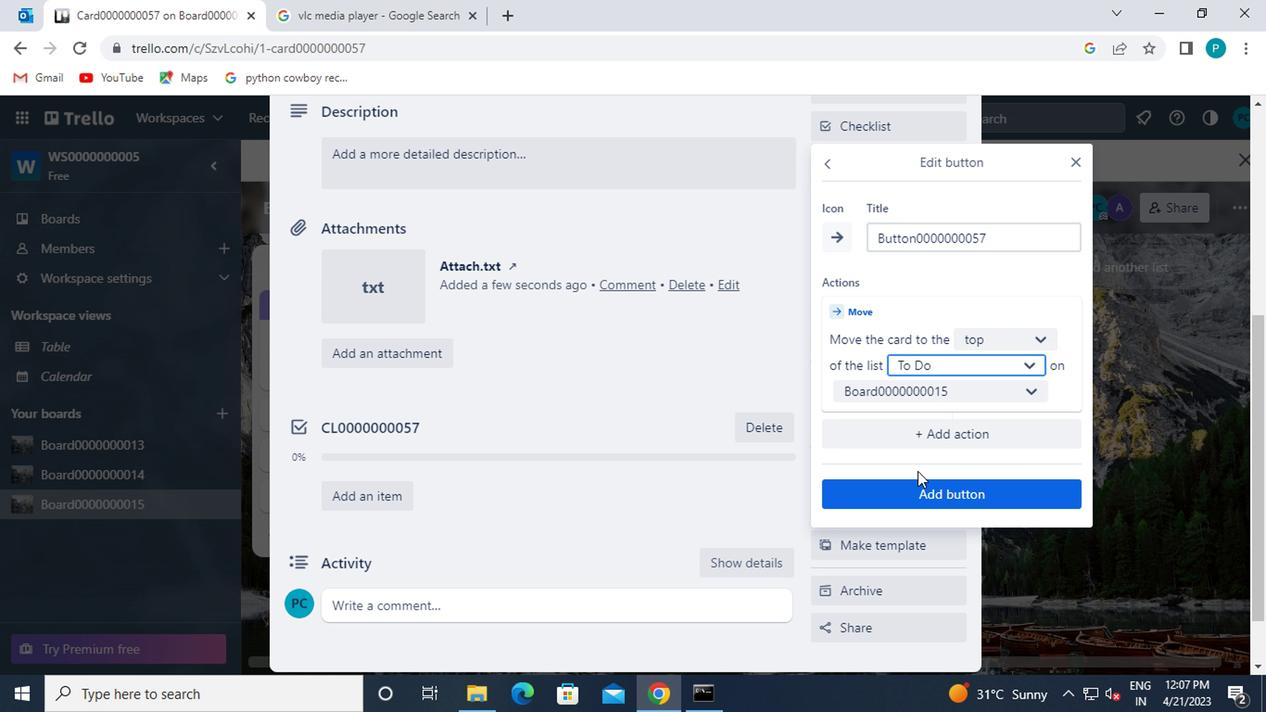 
Action: Mouse pressed left at (929, 490)
Screenshot: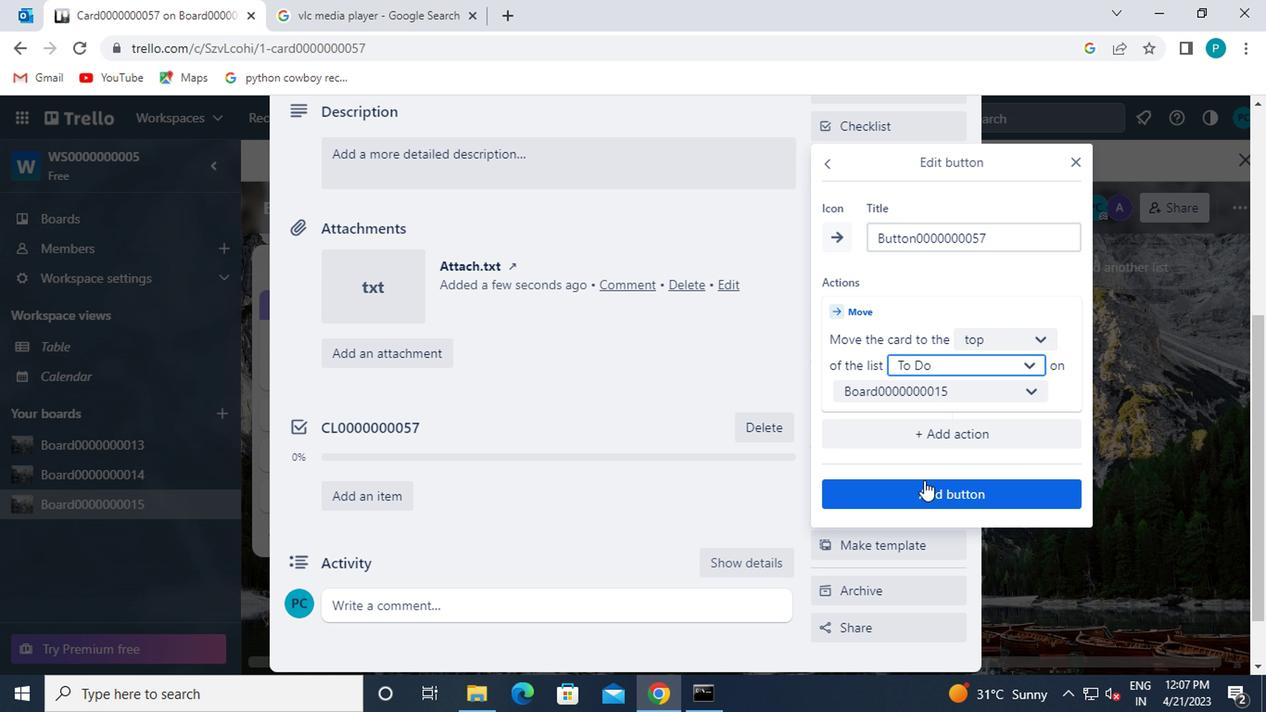 
Action: Mouse moved to (615, 339)
Screenshot: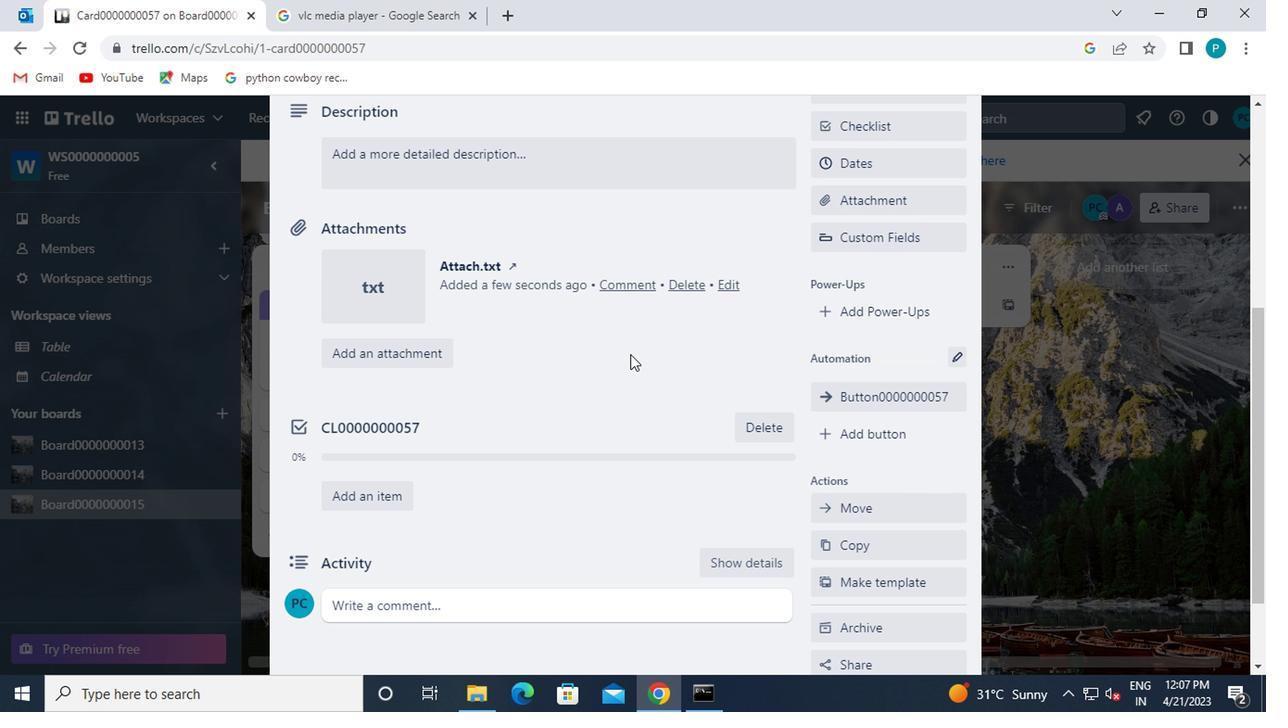 
Action: Mouse scrolled (615, 340) with delta (0, 0)
Screenshot: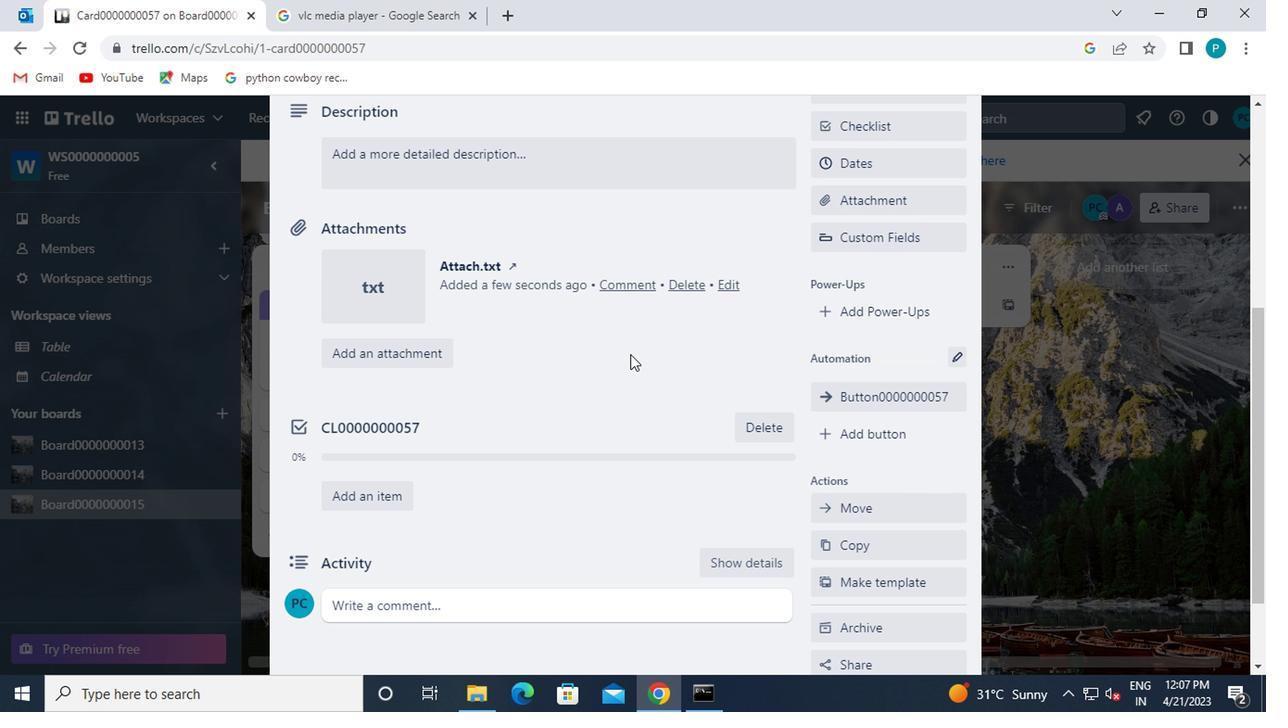 
Action: Mouse moved to (559, 271)
Screenshot: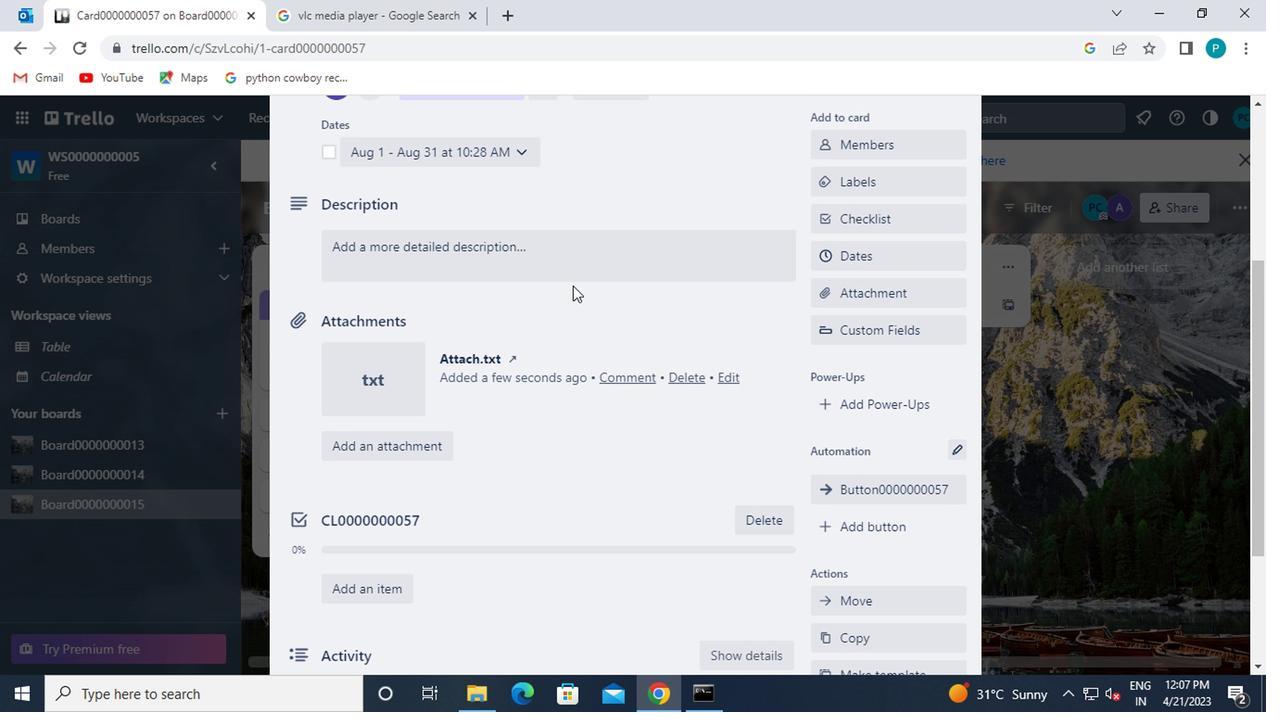 
Action: Mouse pressed left at (559, 271)
Screenshot: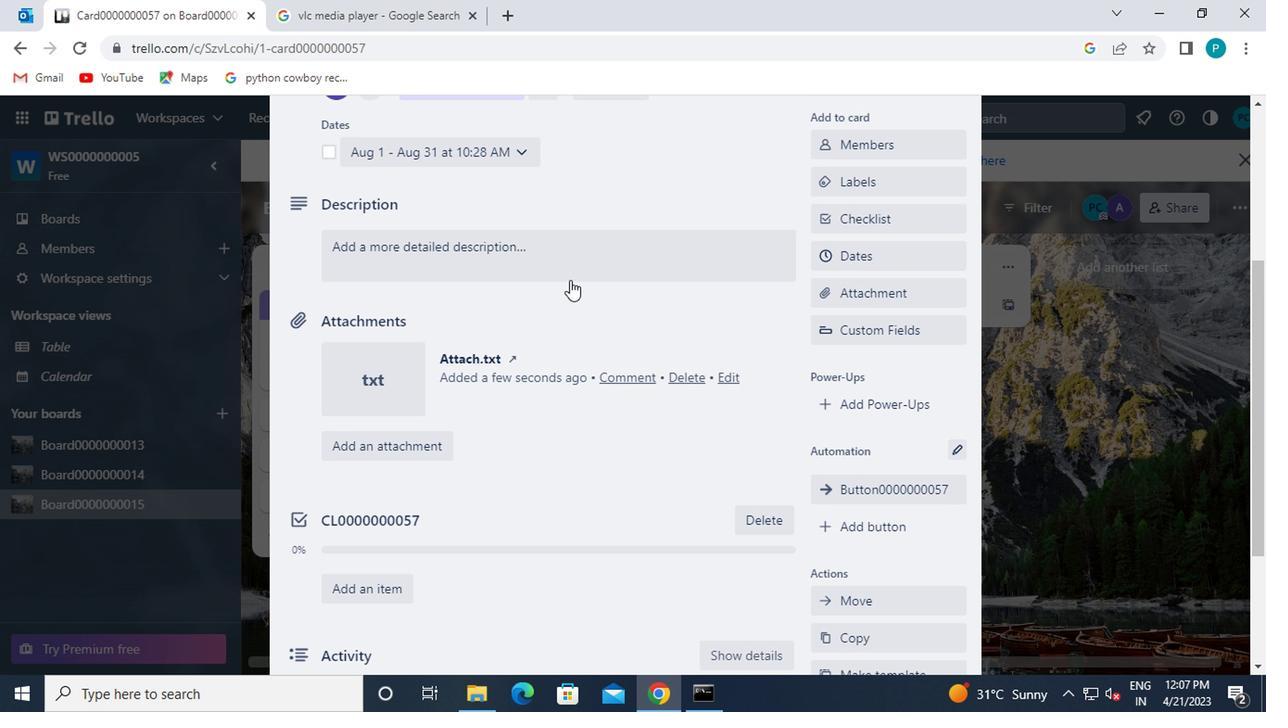 
Action: Key pressed <Key.caps_lock>ds0000000057
Screenshot: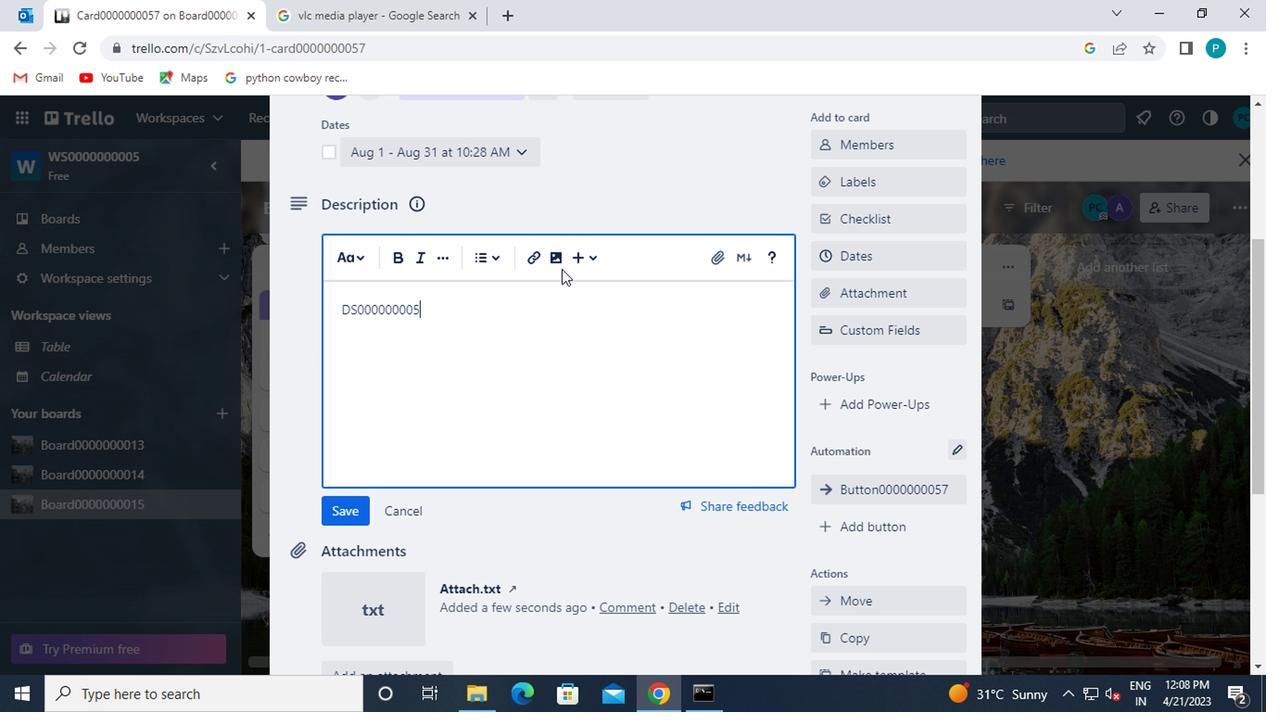 
Action: Mouse moved to (345, 513)
Screenshot: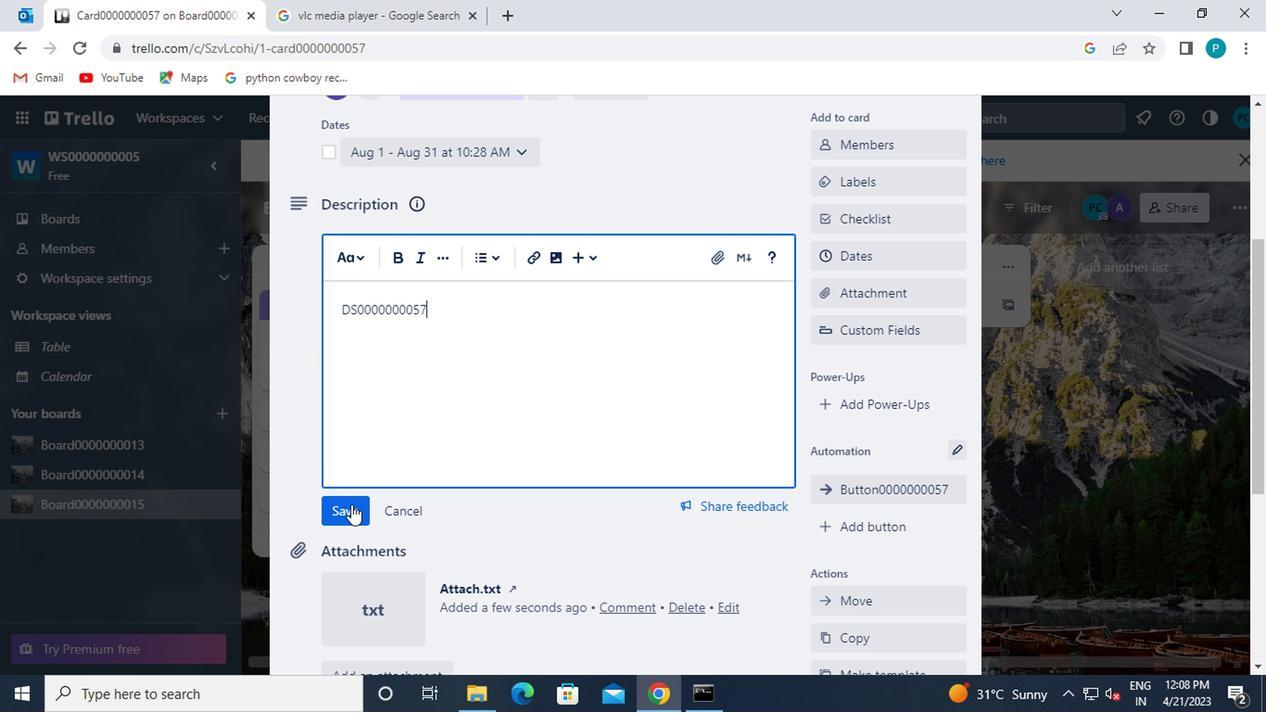
Action: Mouse pressed left at (345, 513)
Screenshot: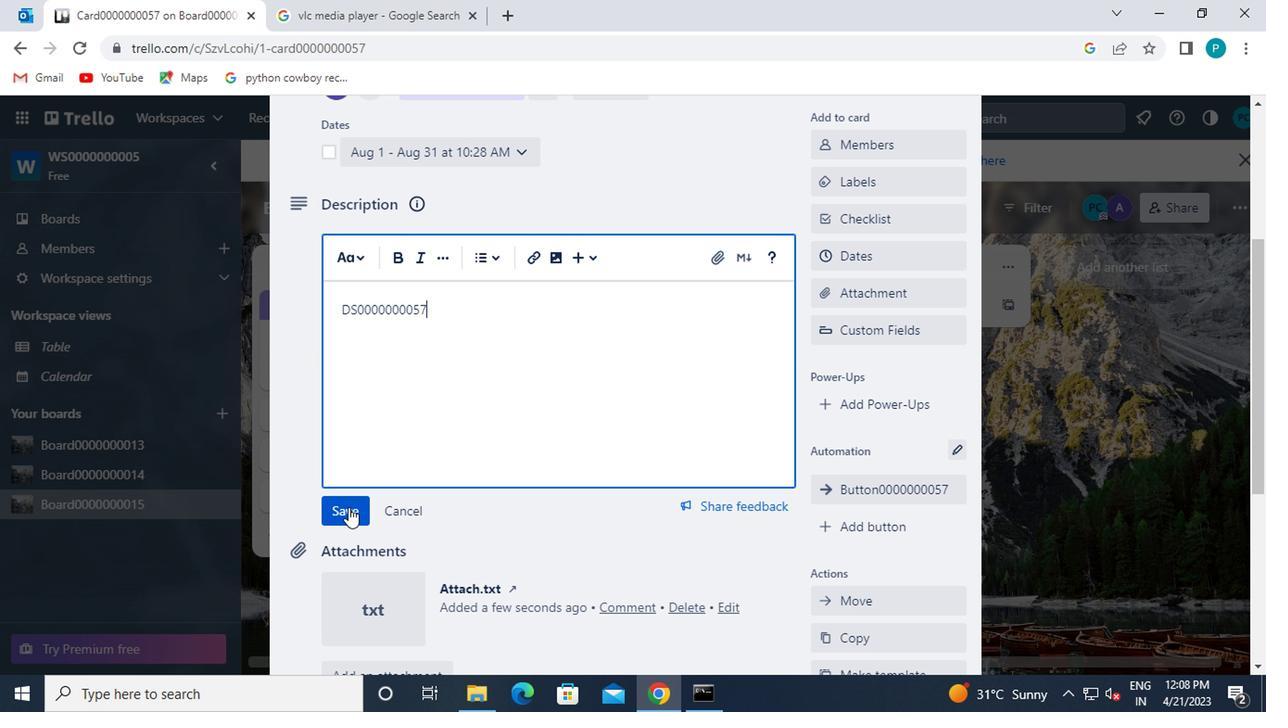 
Action: Mouse moved to (374, 508)
Screenshot: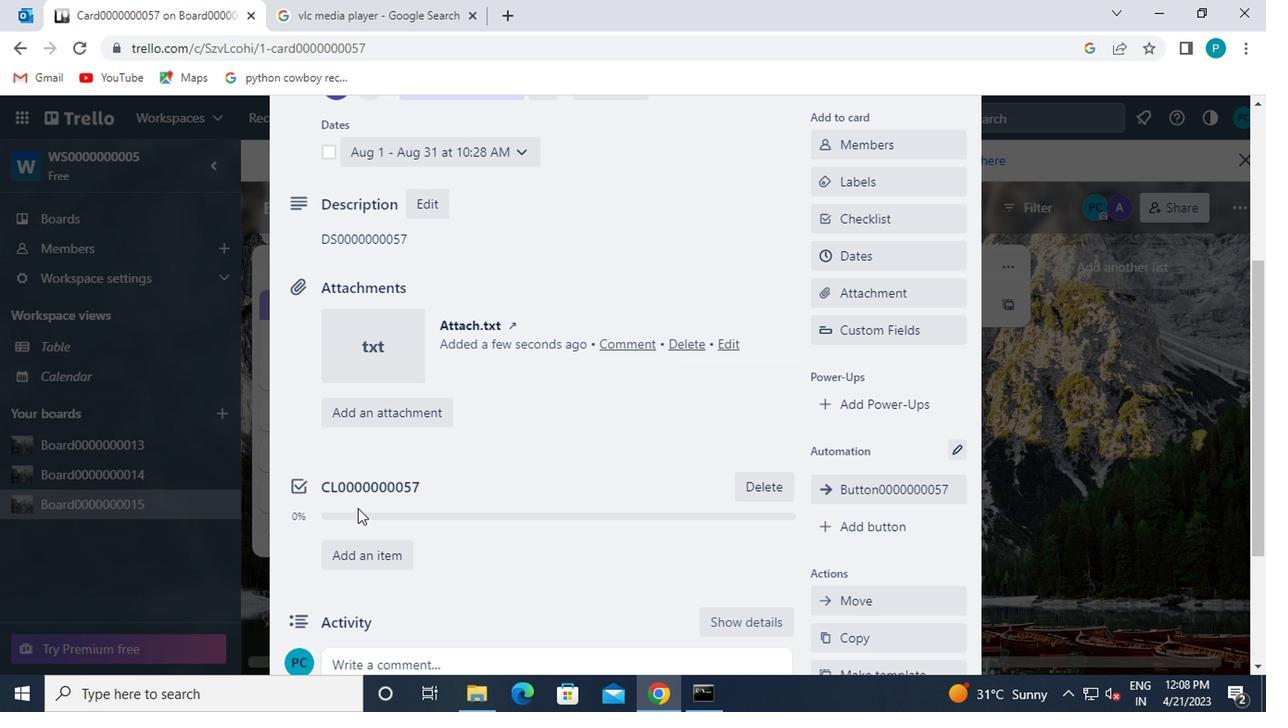 
Action: Mouse scrolled (374, 507) with delta (0, -1)
Screenshot: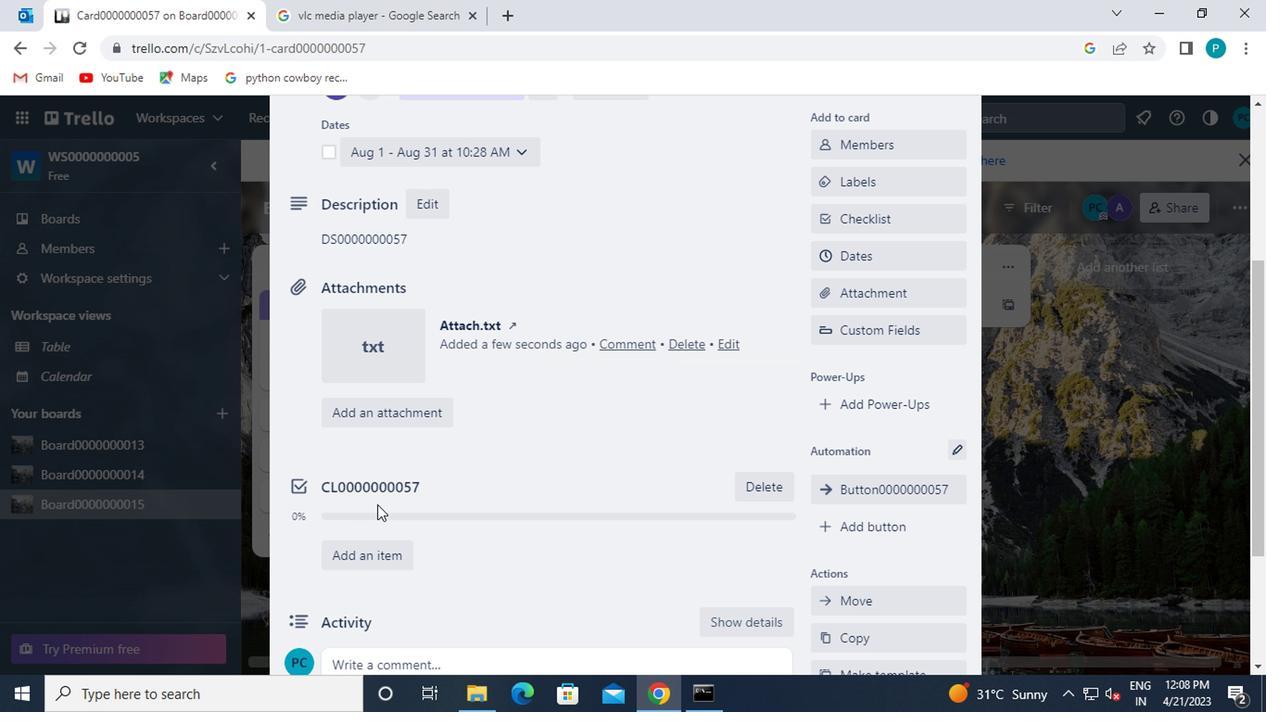 
Action: Mouse scrolled (374, 507) with delta (0, -1)
Screenshot: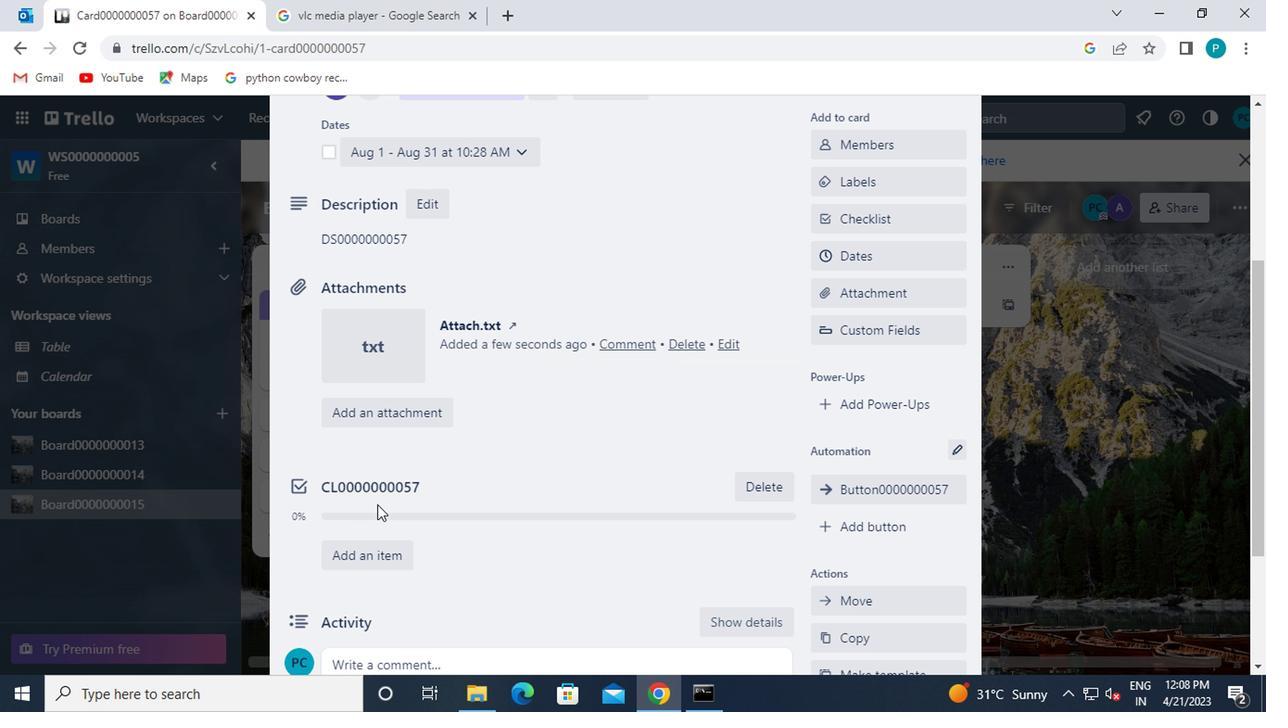 
Action: Mouse moved to (373, 487)
Screenshot: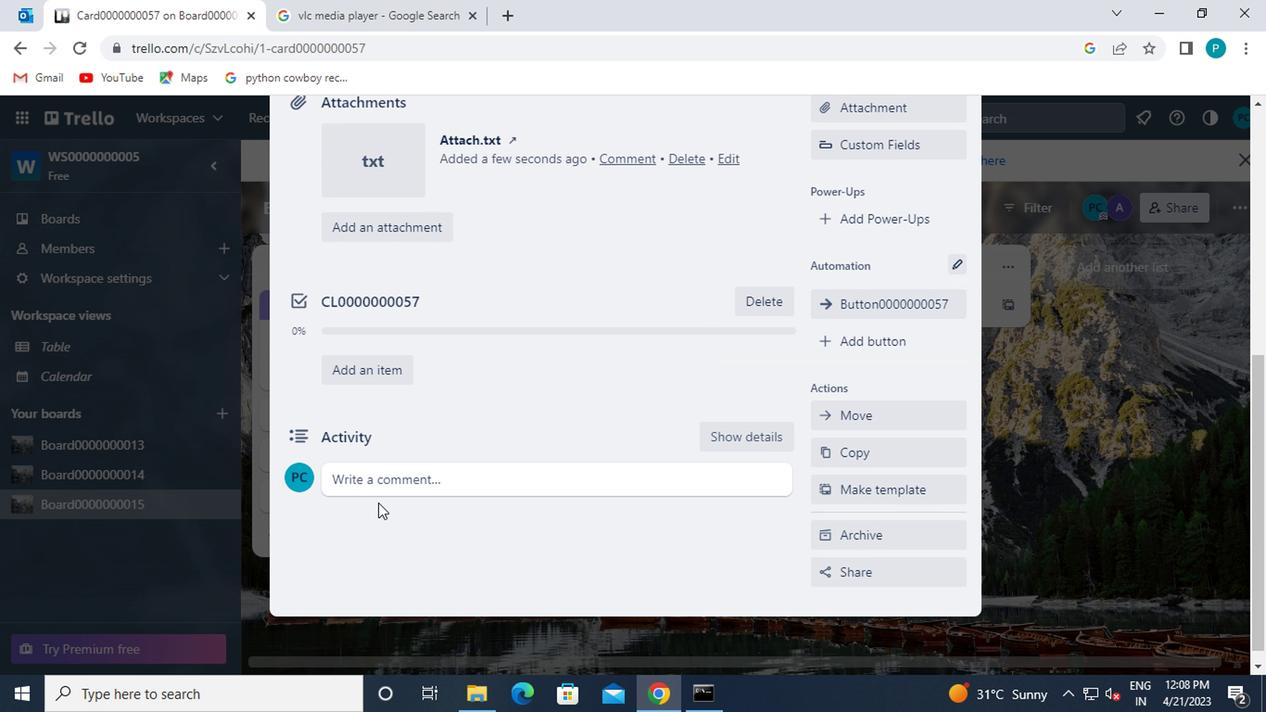 
Action: Mouse pressed left at (373, 487)
Screenshot: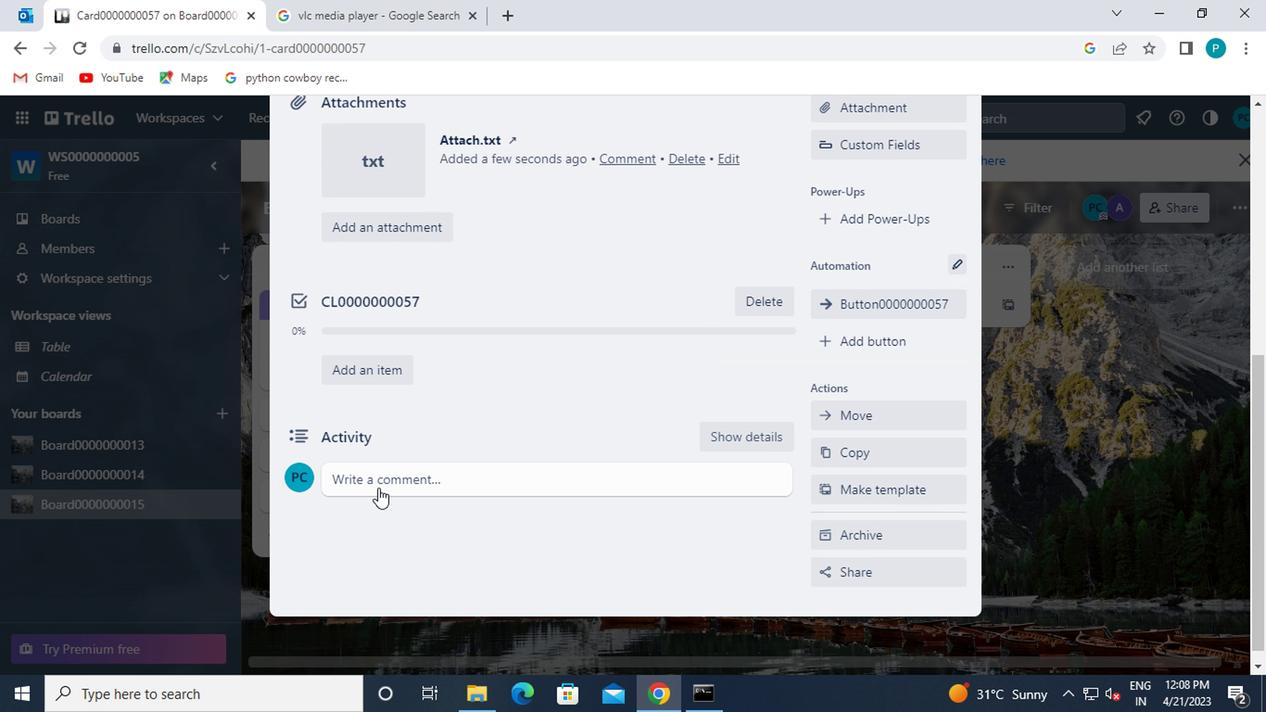 
Action: Key pressed cm0000000058<Key.backspace>7
Screenshot: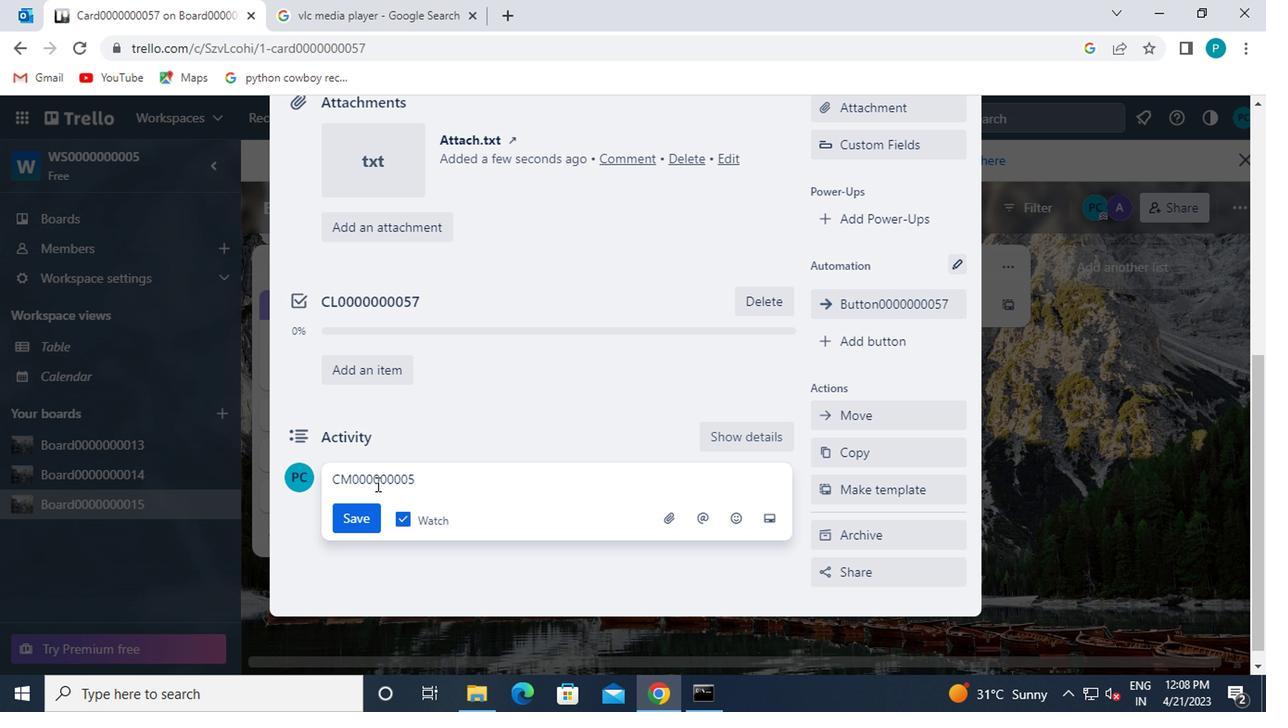 
Action: Mouse moved to (356, 522)
Screenshot: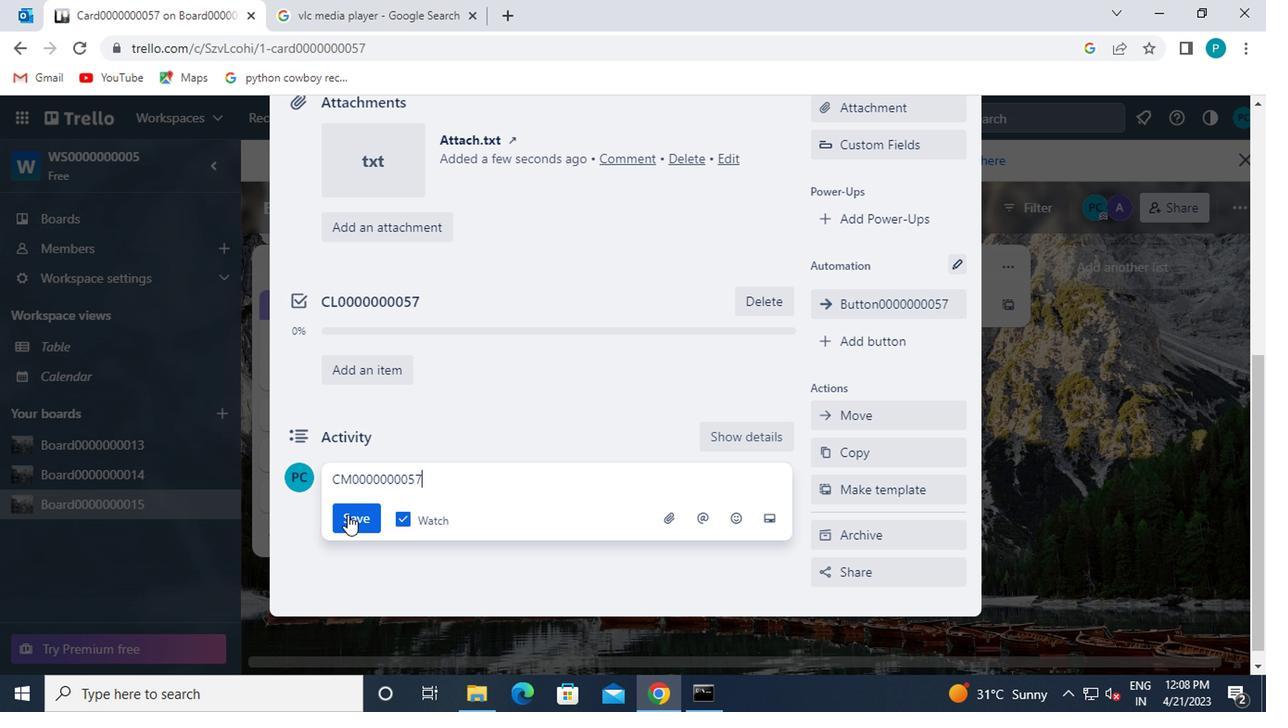 
Action: Mouse pressed left at (356, 522)
Screenshot: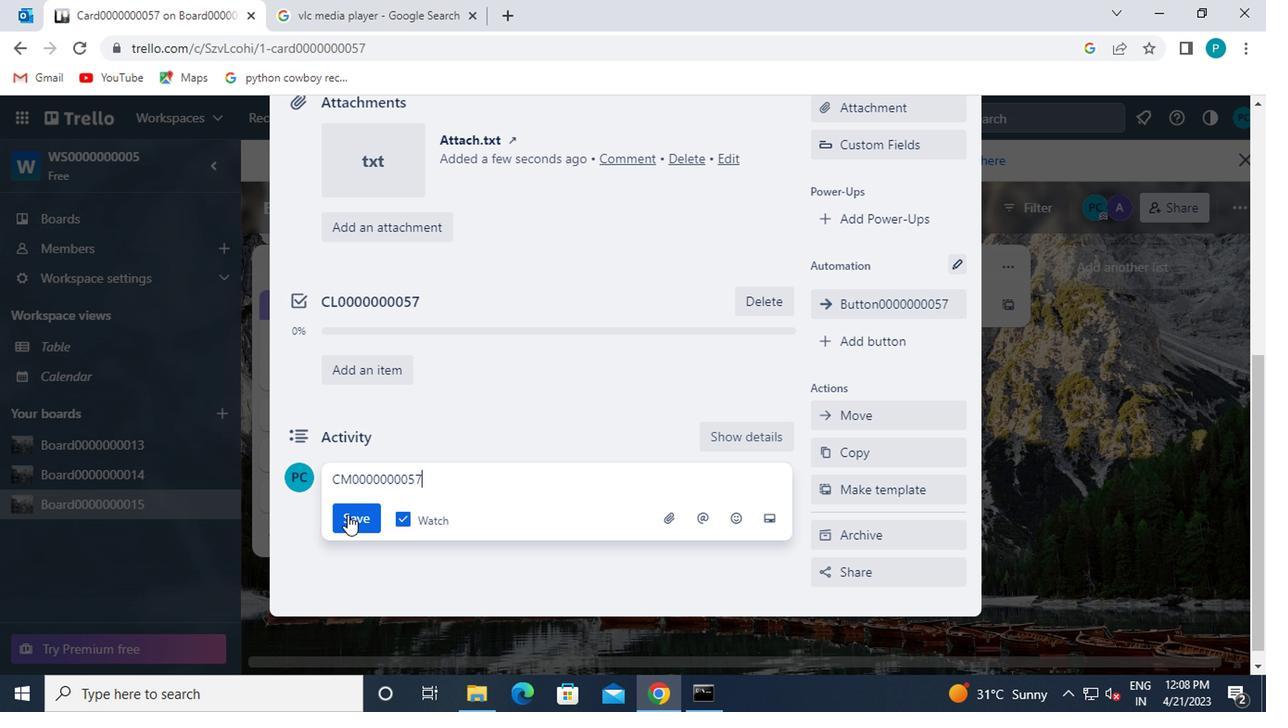 
Action: Mouse moved to (360, 522)
Screenshot: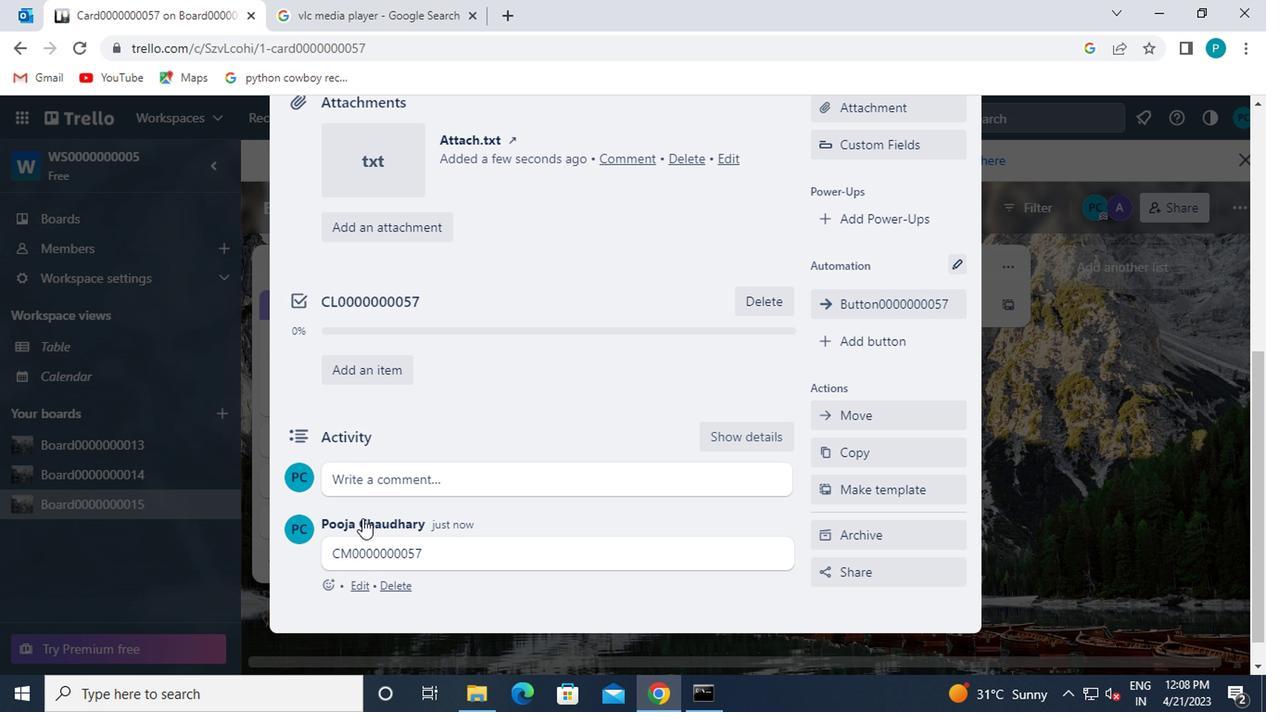 
